 Task: Look for space in Ramotswa, Botswana from 1st July, 2023 to 9th July, 2023 for 2 adults in price range Rs.8000 to Rs.15000. Place can be entire place with 1  bedroom having 1 bed and 1 bathroom. Property type can be house, flat, guest house. Amenities needed are: washing machine. Booking option can be shelf check-in. Required host language is English.
Action: Mouse moved to (426, 77)
Screenshot: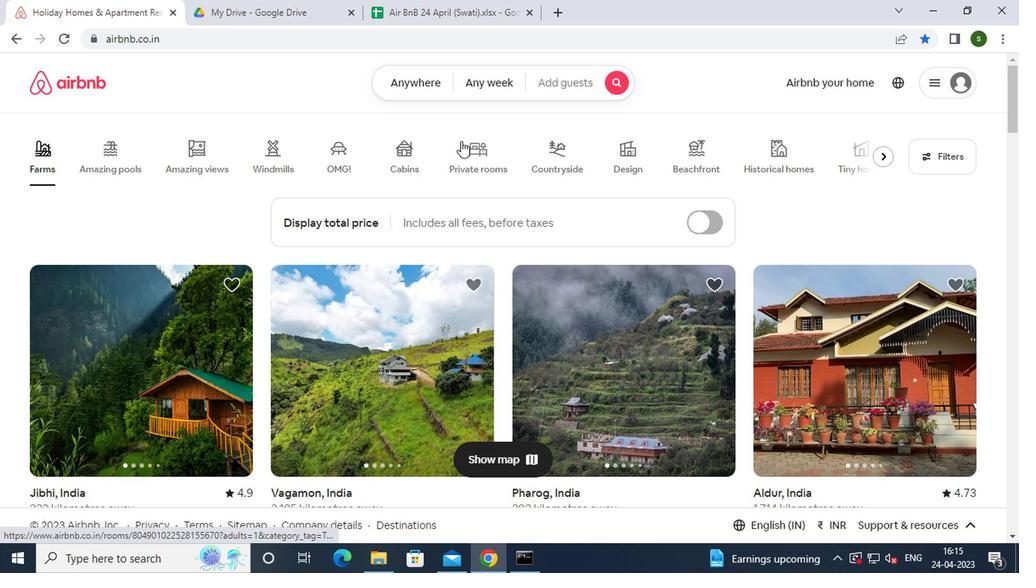 
Action: Mouse pressed left at (426, 77)
Screenshot: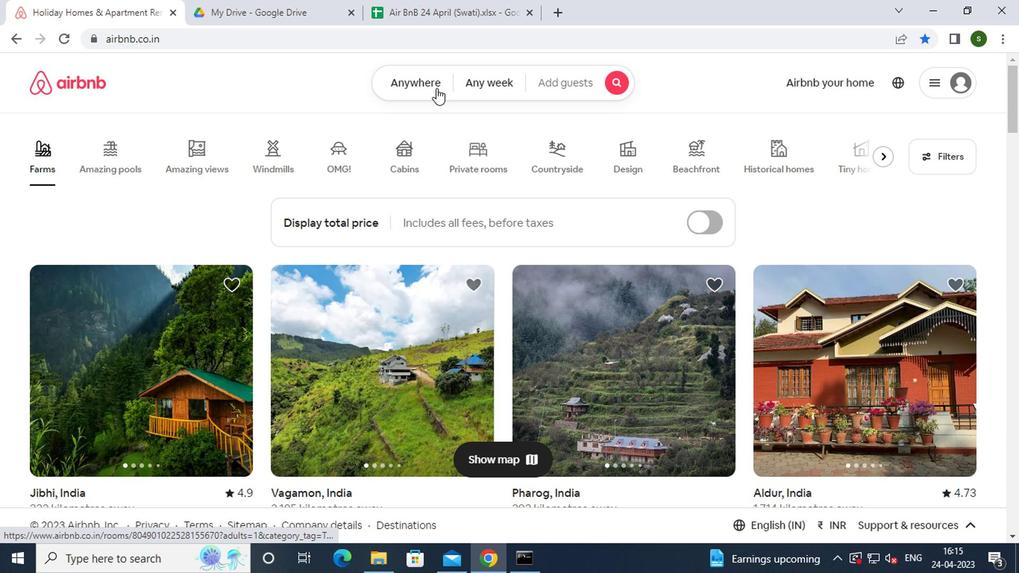 
Action: Mouse moved to (255, 130)
Screenshot: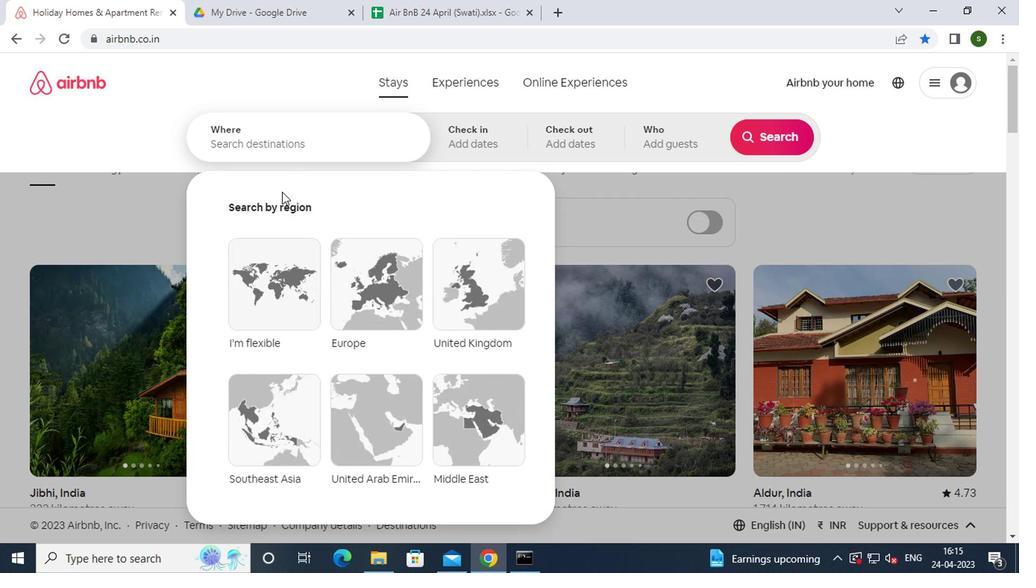 
Action: Mouse pressed left at (255, 130)
Screenshot: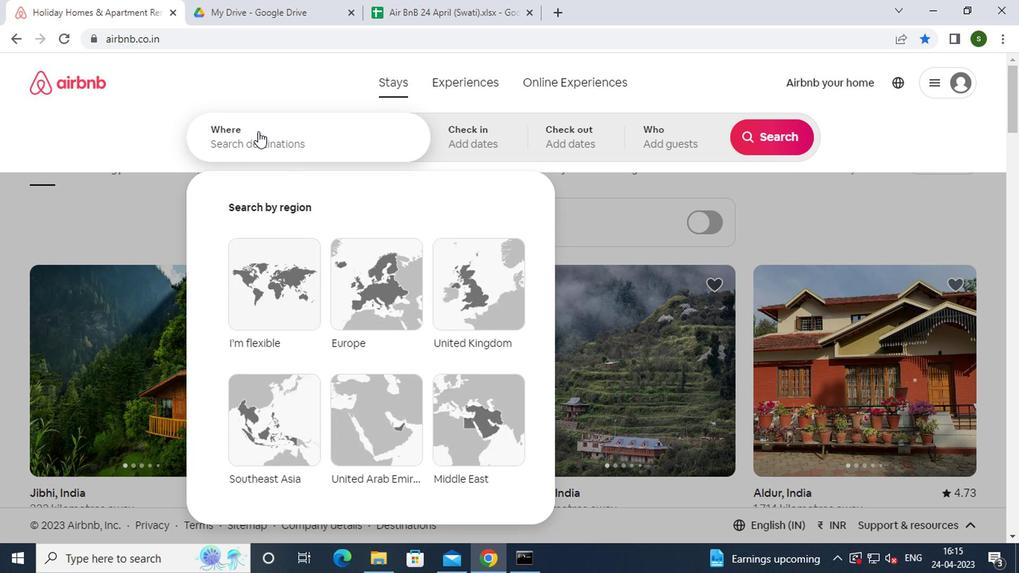 
Action: Mouse moved to (250, 140)
Screenshot: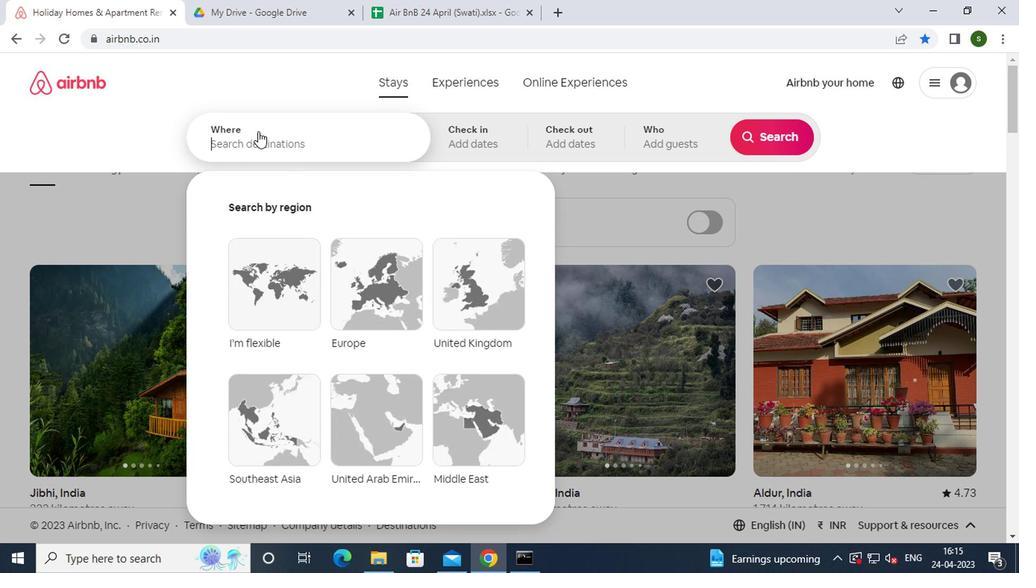 
Action: Key pressed r<Key.caps_lock>amotswa,<Key.space>
Screenshot: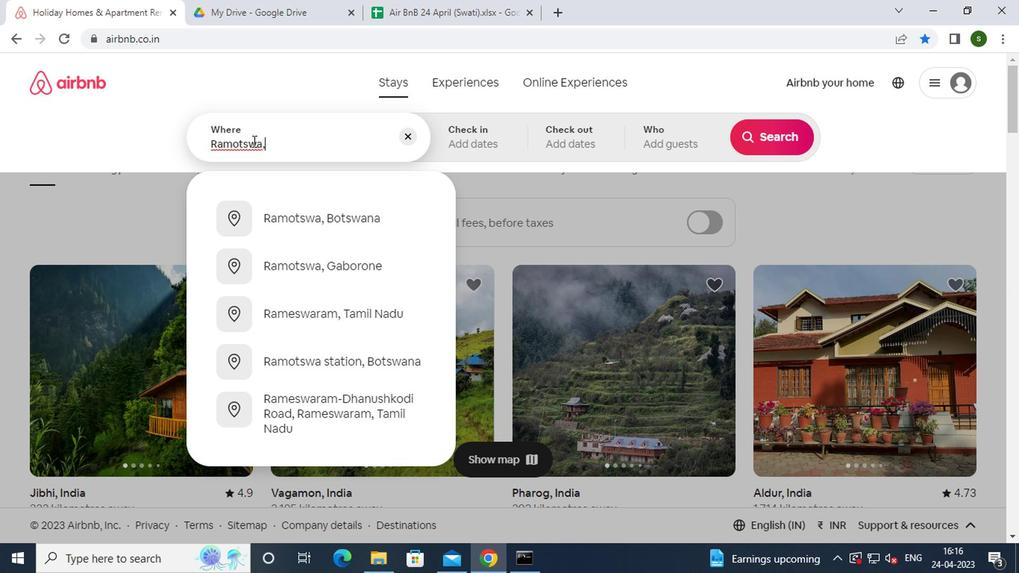 
Action: Mouse moved to (297, 203)
Screenshot: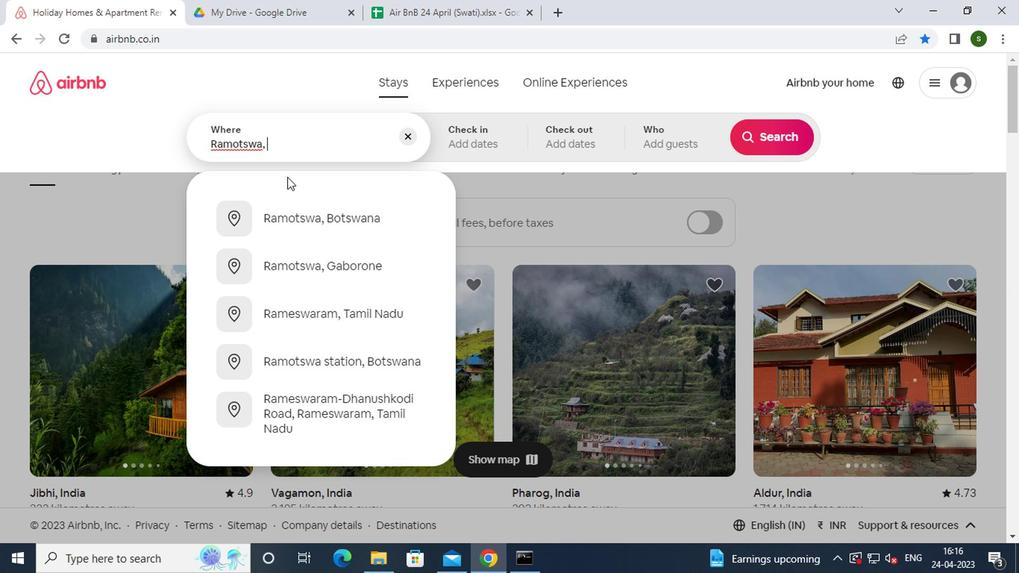 
Action: Mouse pressed left at (297, 203)
Screenshot: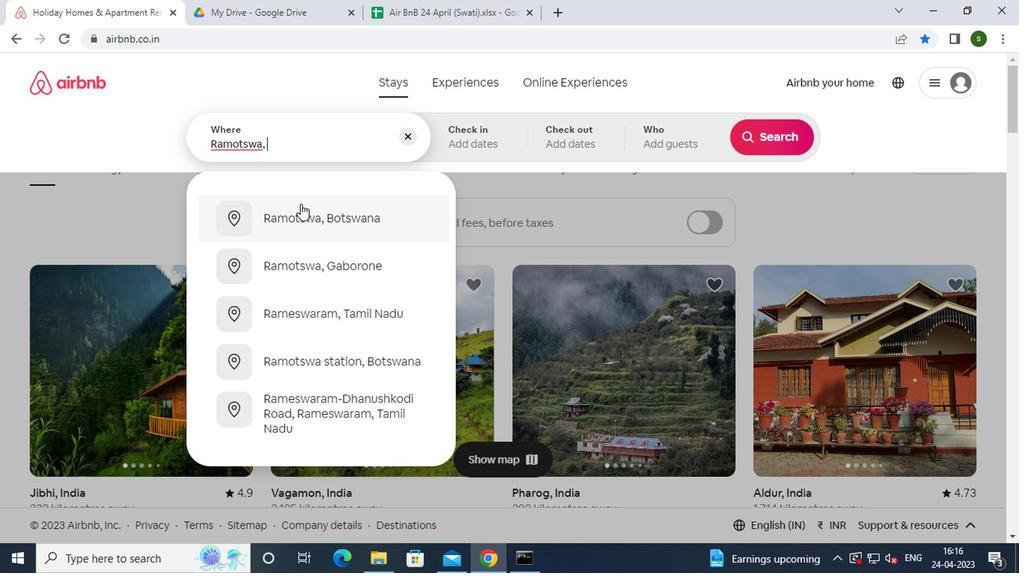 
Action: Mouse moved to (758, 246)
Screenshot: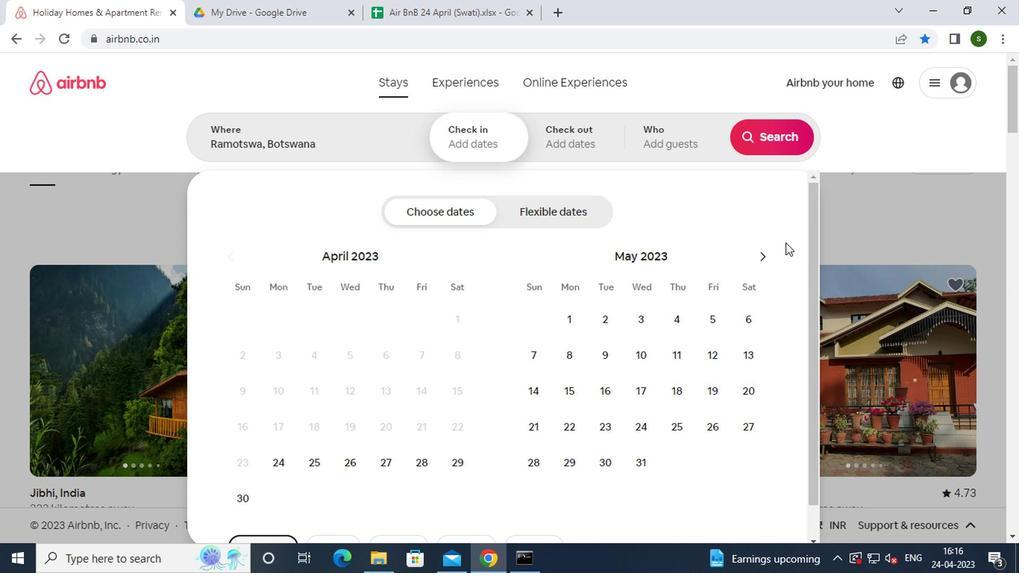 
Action: Mouse pressed left at (758, 246)
Screenshot: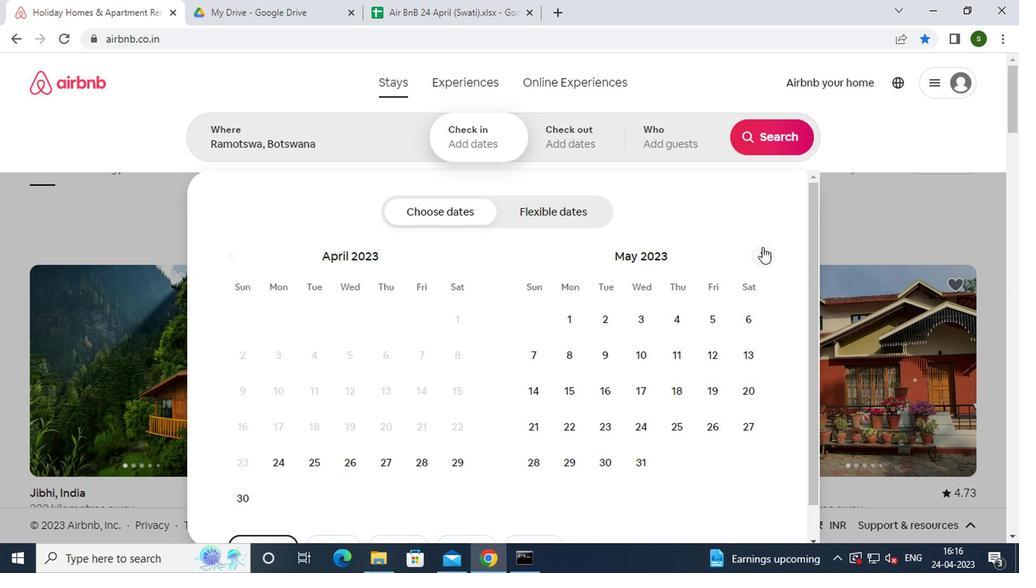 
Action: Mouse pressed left at (758, 246)
Screenshot: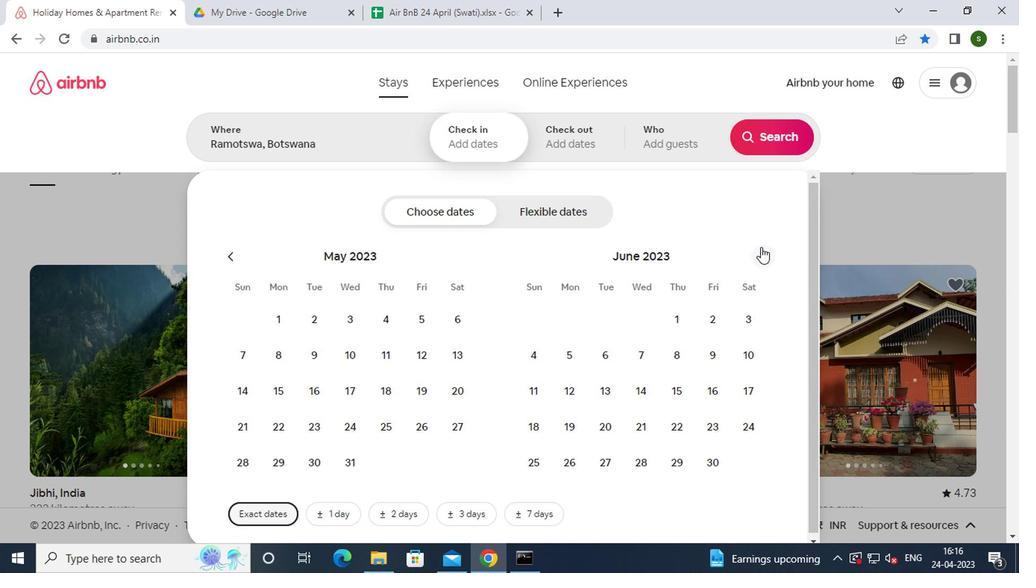 
Action: Mouse moved to (739, 313)
Screenshot: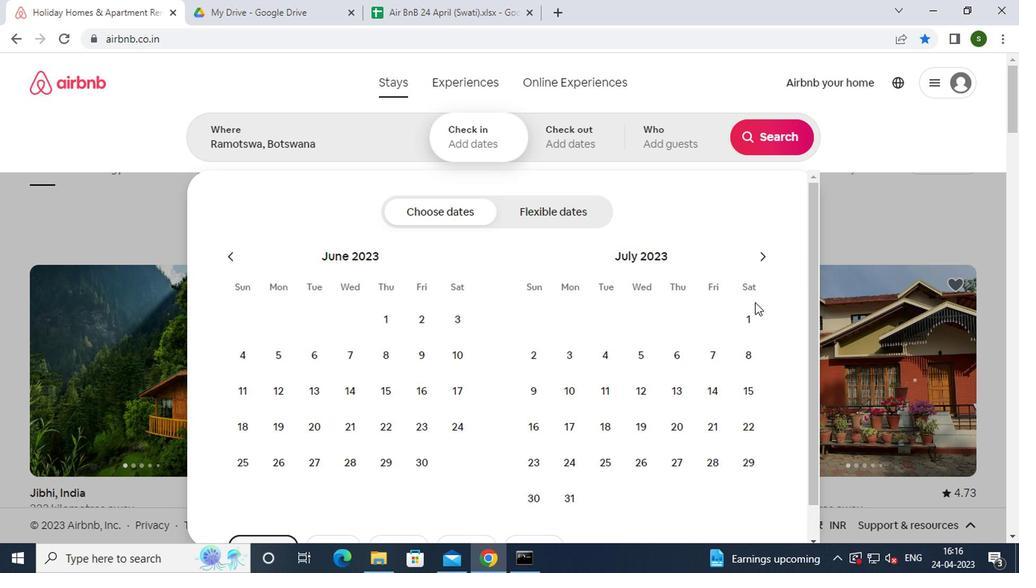 
Action: Mouse pressed left at (739, 313)
Screenshot: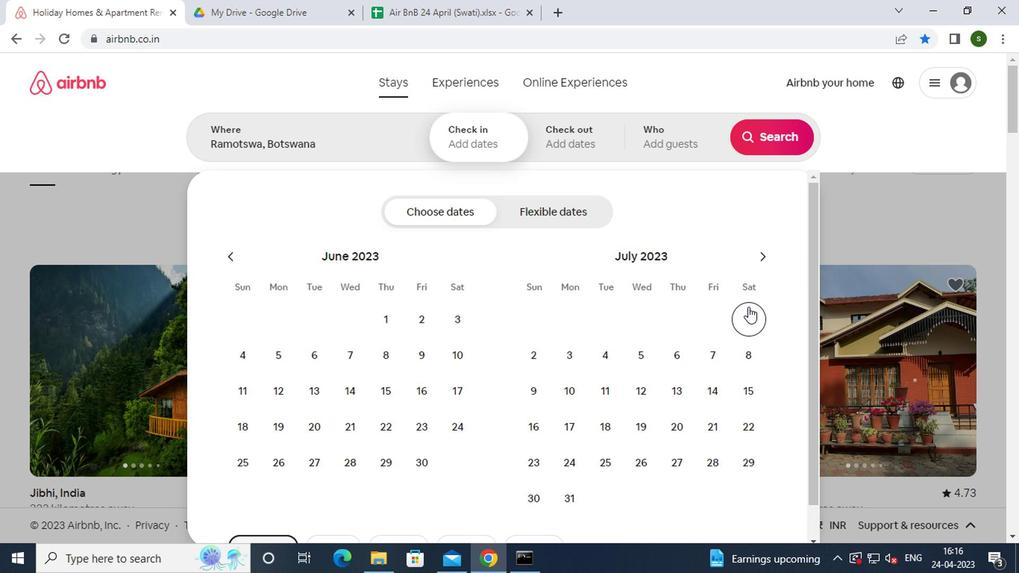 
Action: Mouse moved to (535, 400)
Screenshot: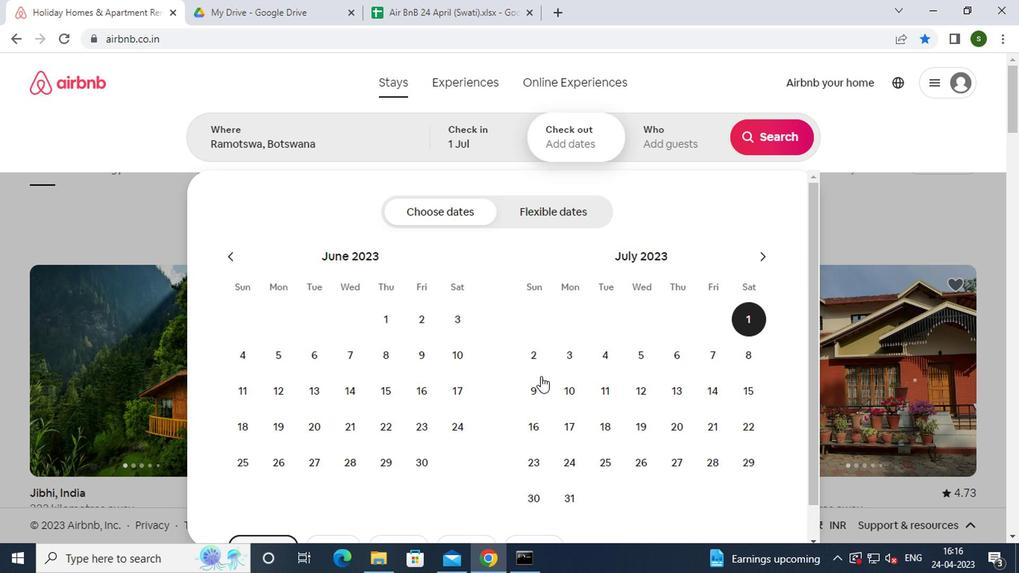 
Action: Mouse pressed left at (535, 400)
Screenshot: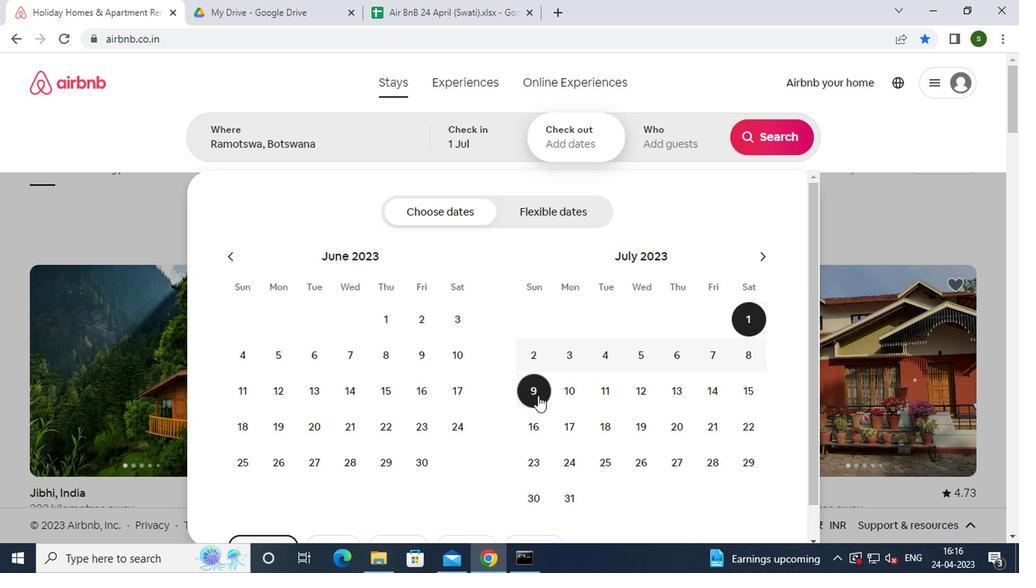 
Action: Mouse moved to (656, 139)
Screenshot: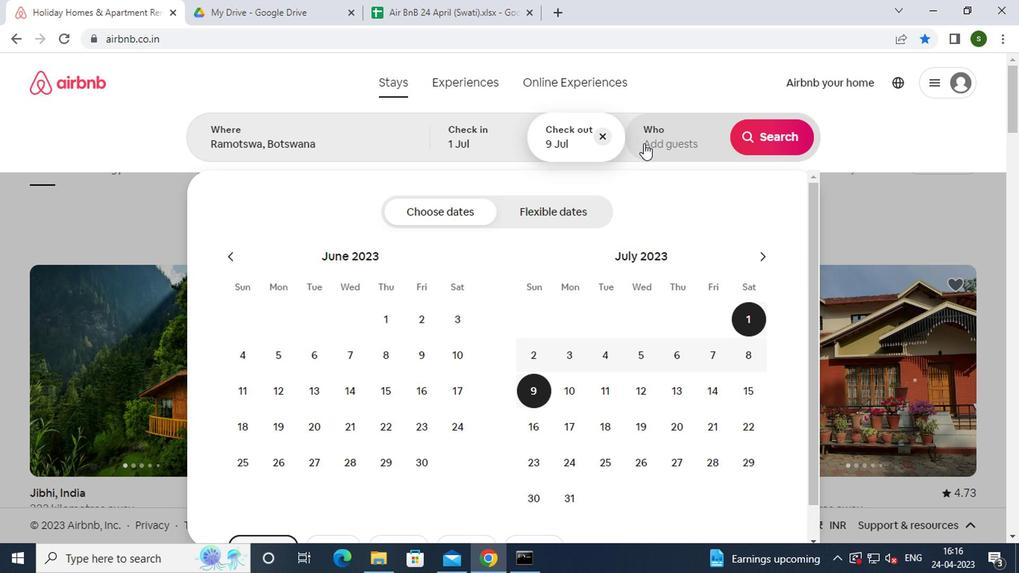 
Action: Mouse pressed left at (656, 139)
Screenshot: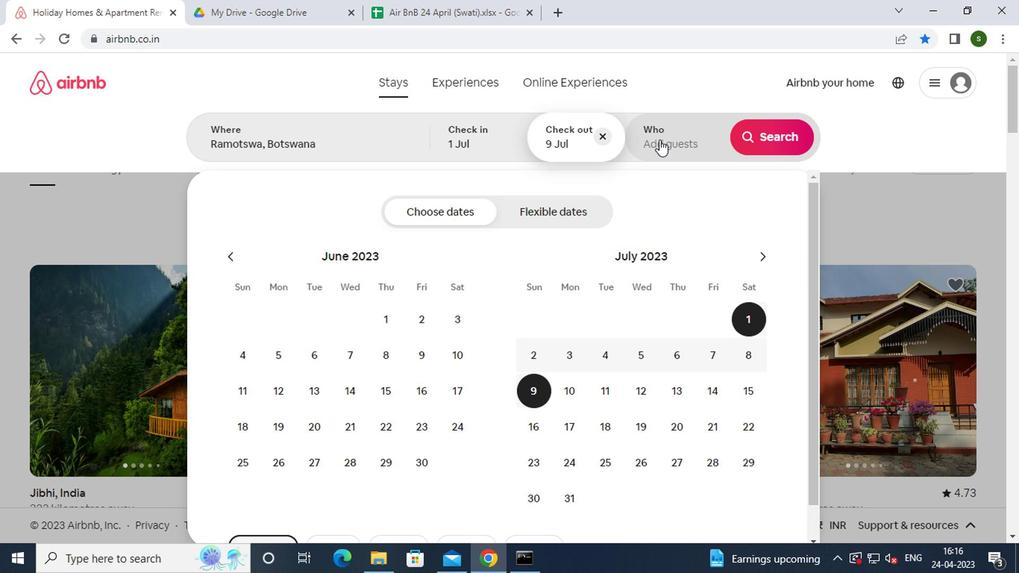 
Action: Mouse moved to (761, 215)
Screenshot: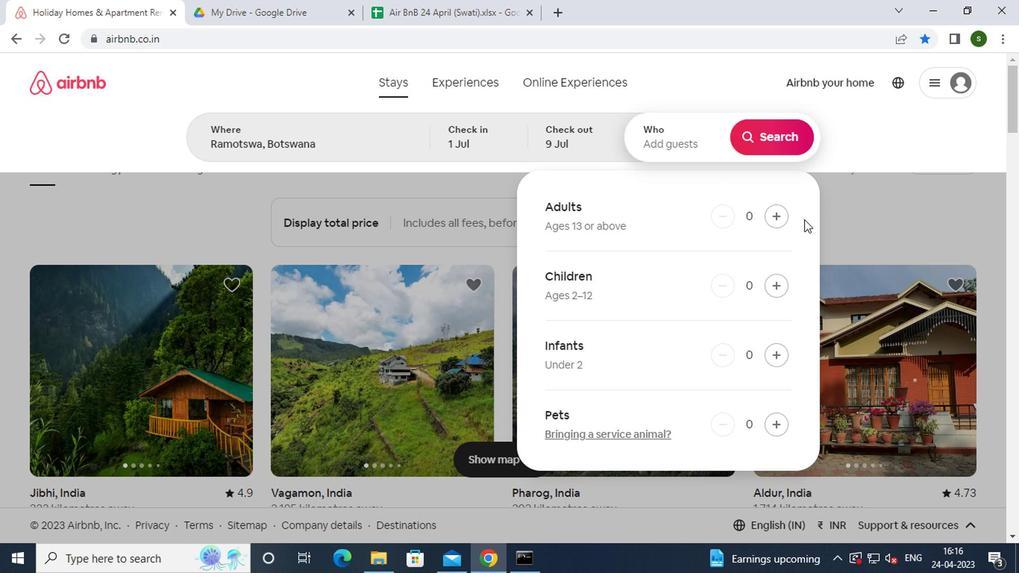 
Action: Mouse pressed left at (761, 215)
Screenshot: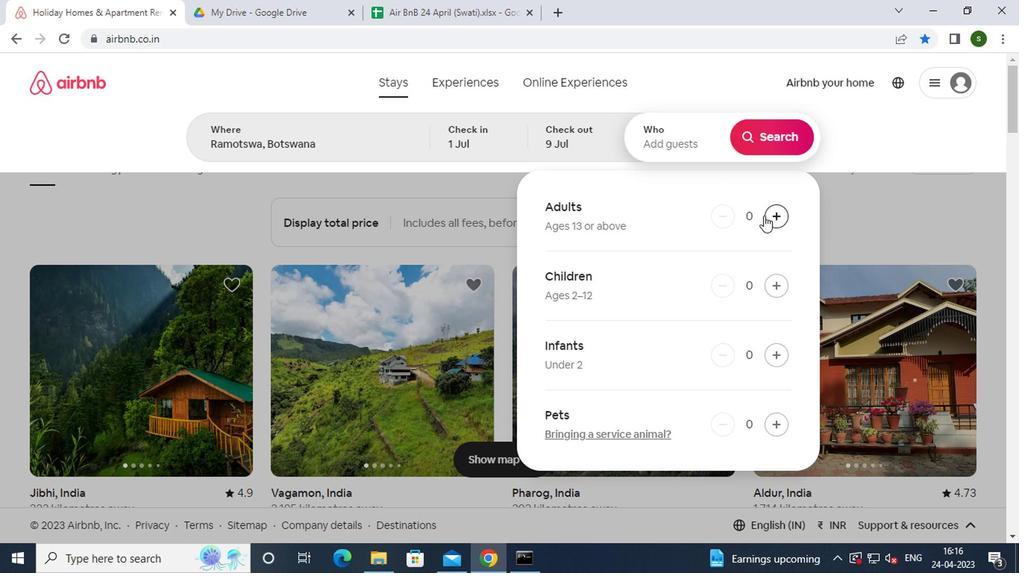 
Action: Mouse pressed left at (761, 215)
Screenshot: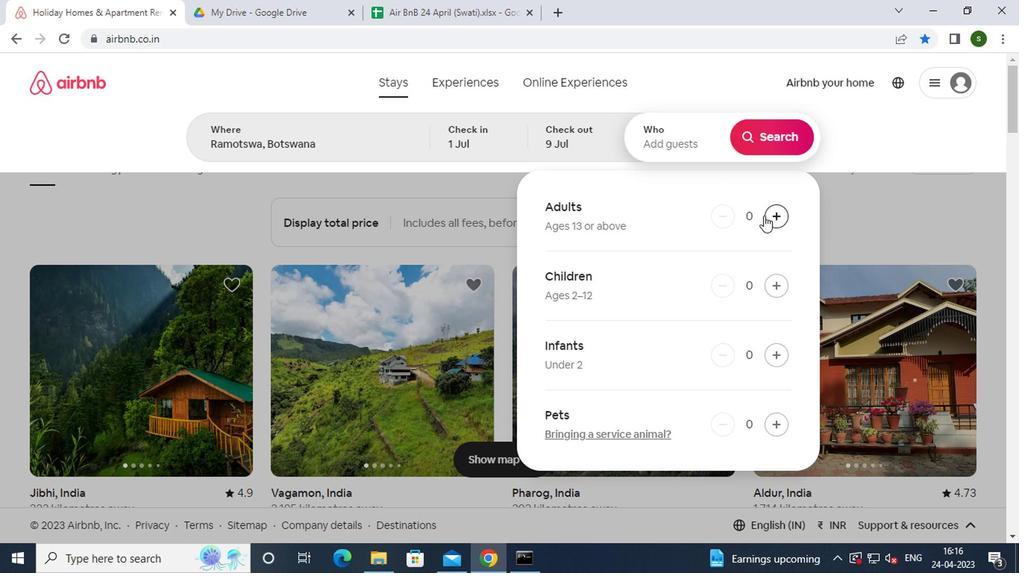 
Action: Mouse moved to (761, 144)
Screenshot: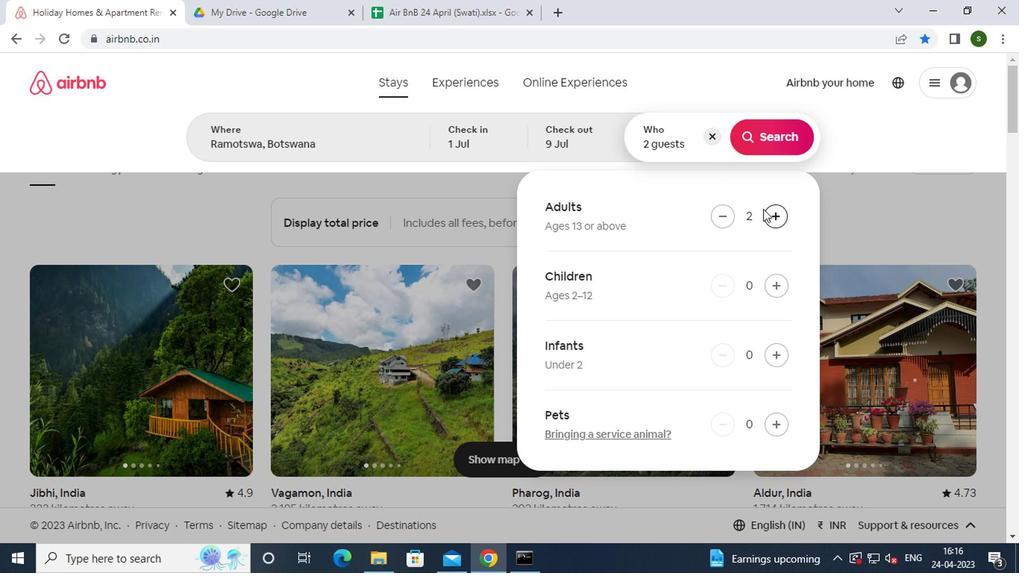 
Action: Mouse pressed left at (761, 144)
Screenshot: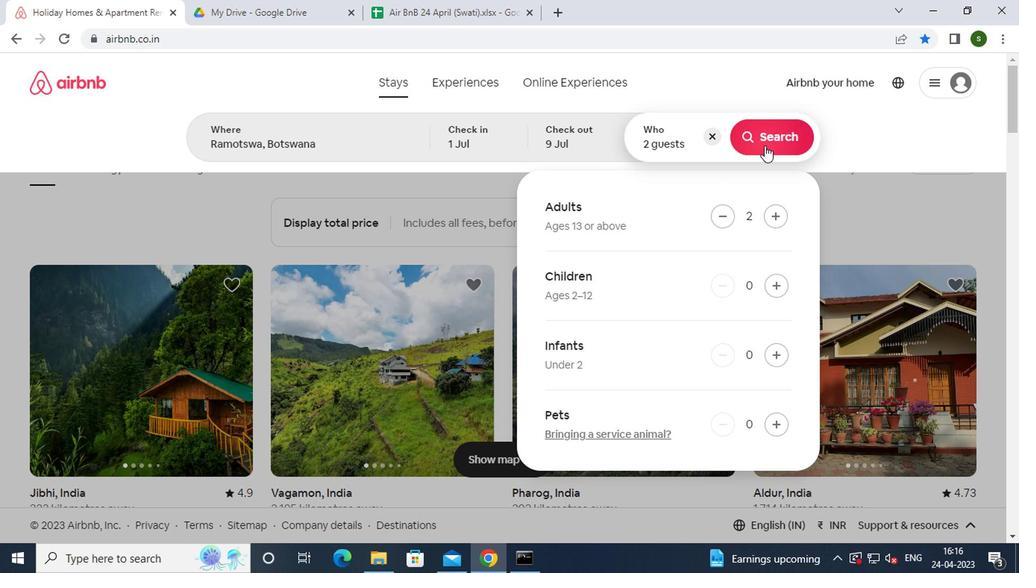 
Action: Mouse moved to (971, 136)
Screenshot: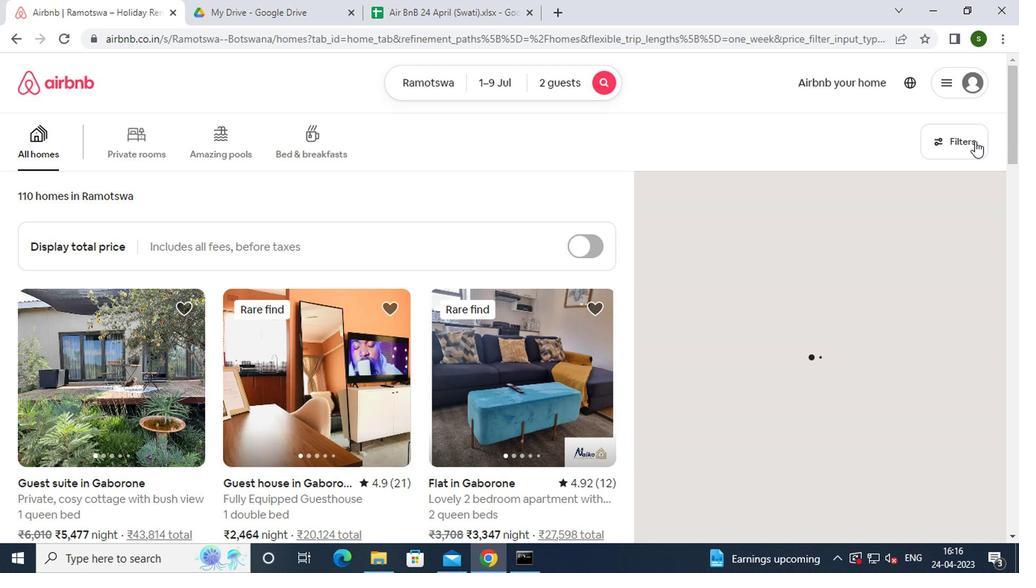 
Action: Mouse pressed left at (971, 136)
Screenshot: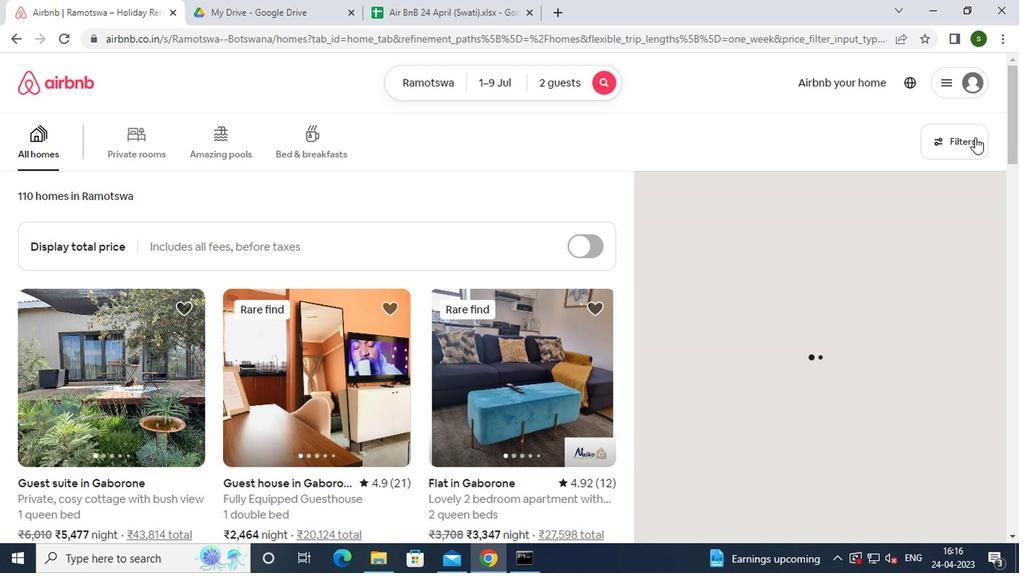 
Action: Mouse moved to (386, 321)
Screenshot: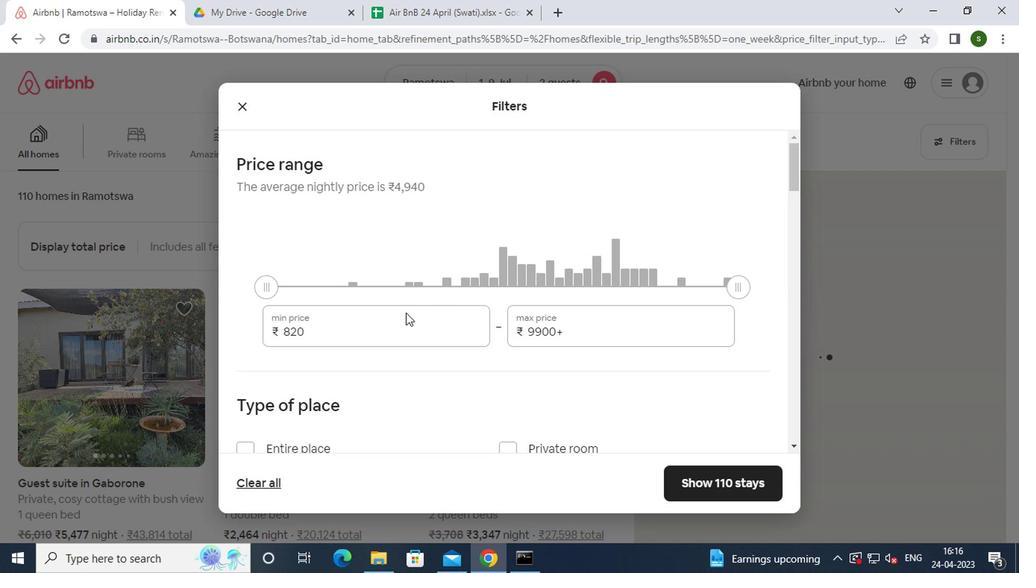 
Action: Mouse pressed left at (386, 321)
Screenshot: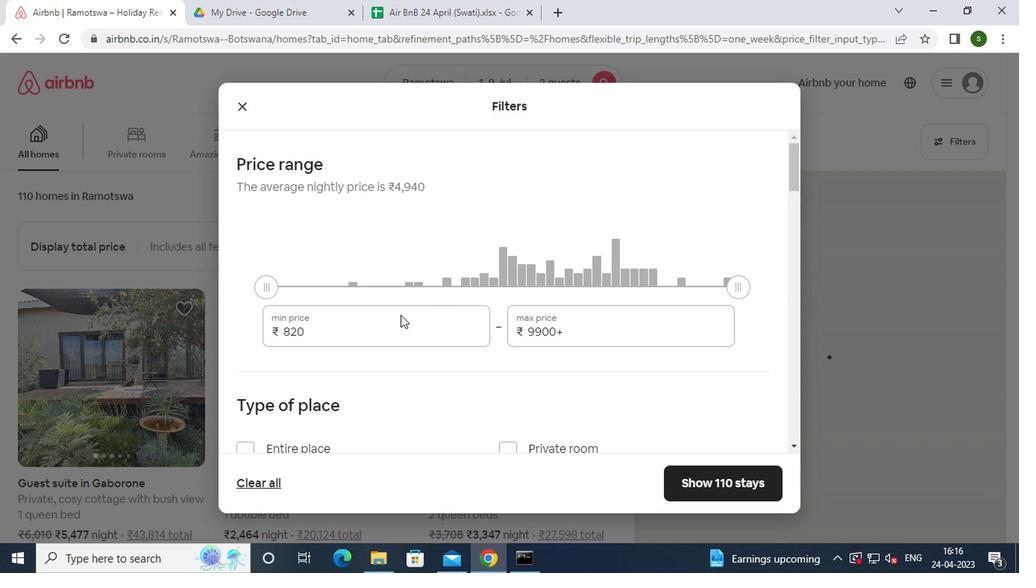 
Action: Mouse moved to (386, 315)
Screenshot: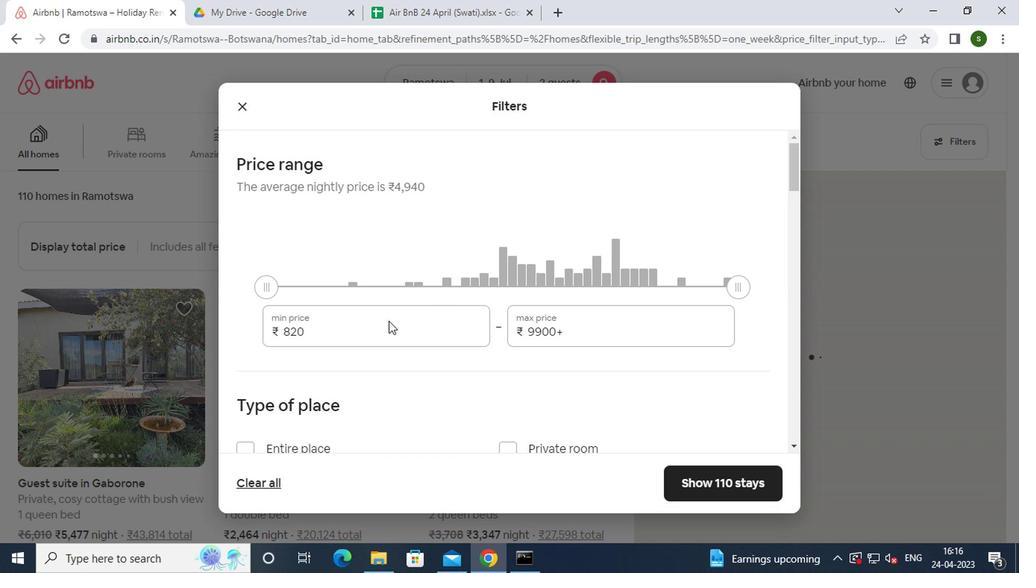 
Action: Key pressed <Key.backspace><Key.backspace><Key.backspace><Key.backspace><Key.backspace><Key.backspace>8000
Screenshot: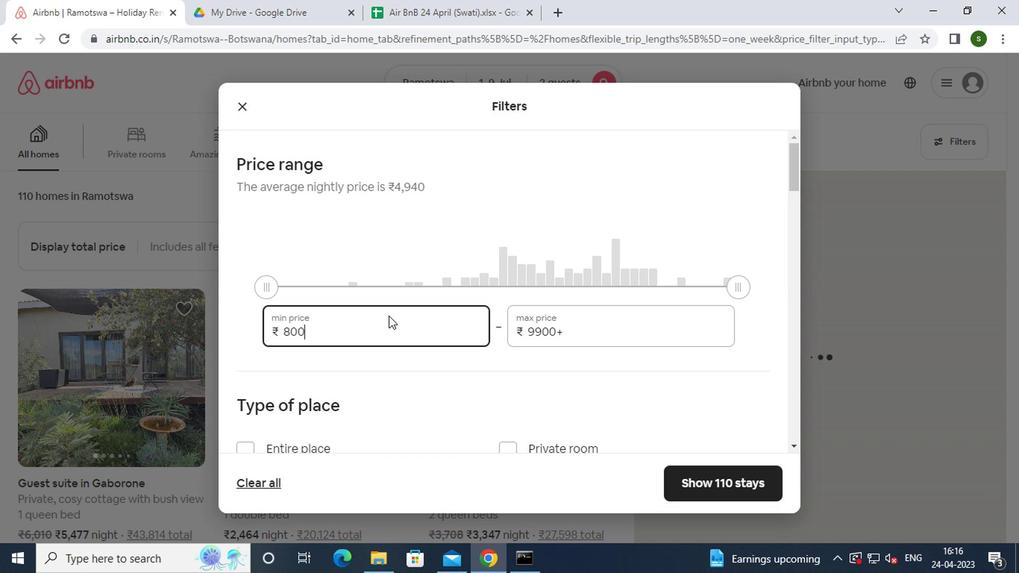 
Action: Mouse moved to (570, 338)
Screenshot: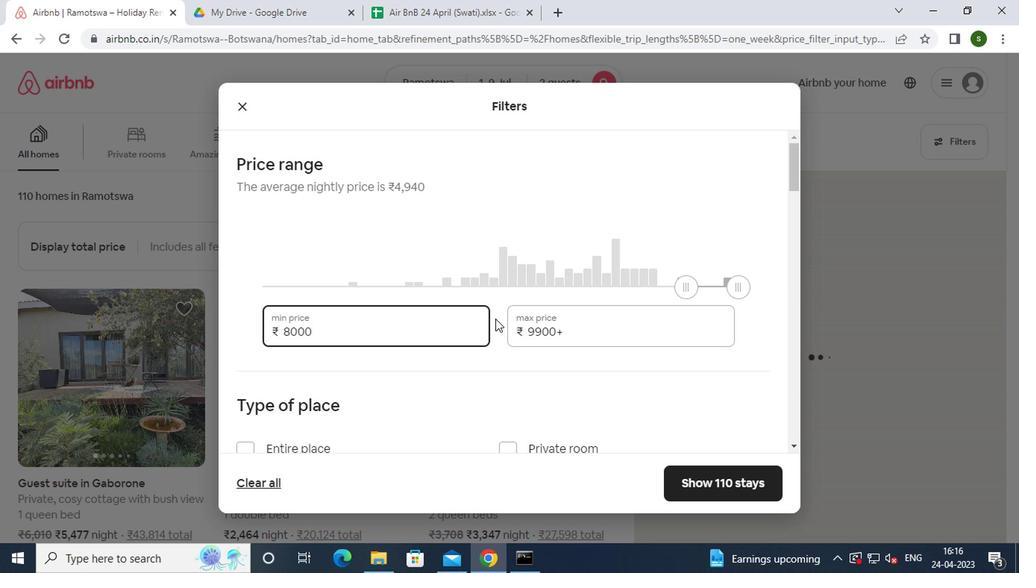 
Action: Mouse pressed left at (570, 338)
Screenshot: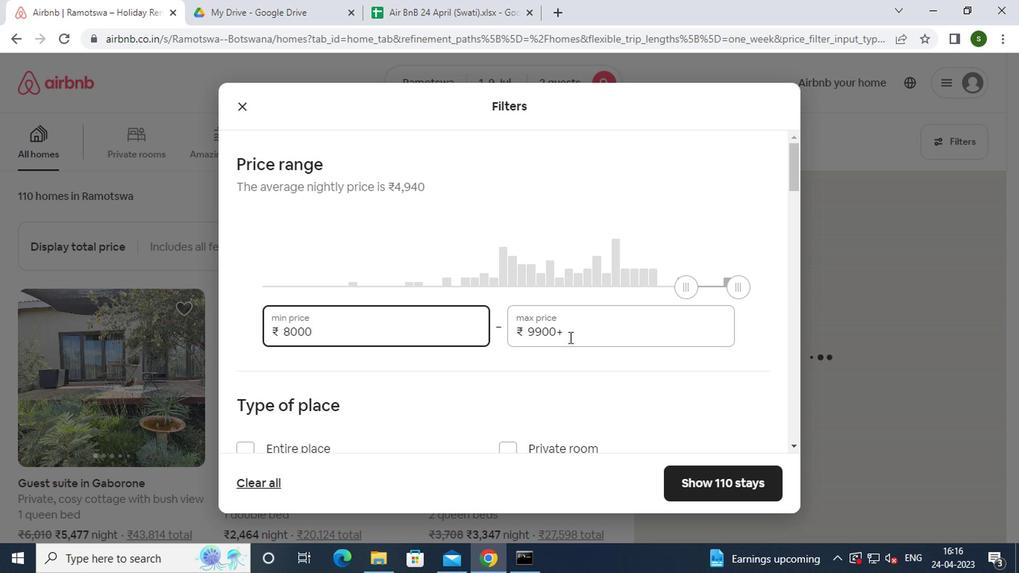 
Action: Mouse moved to (570, 338)
Screenshot: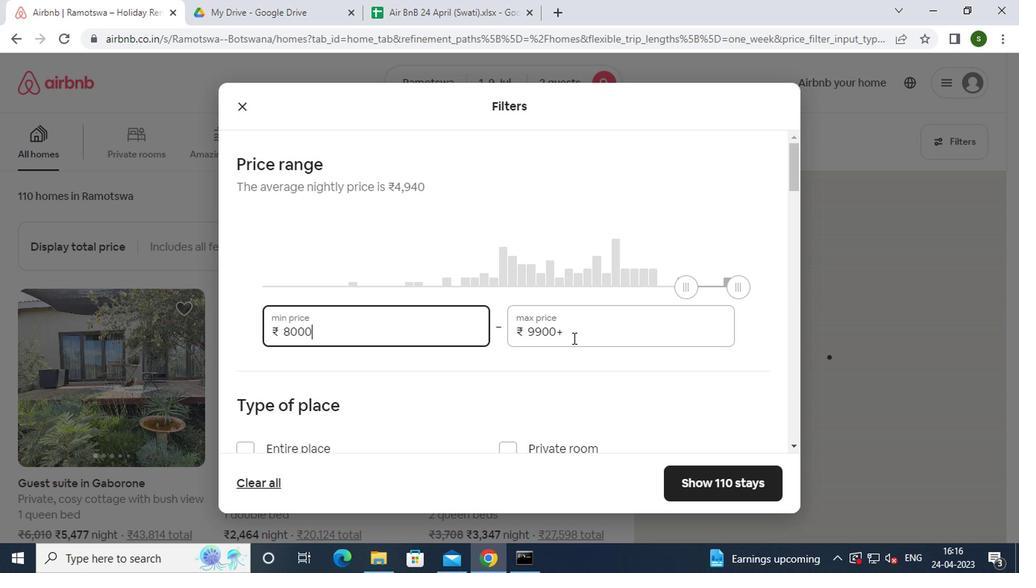 
Action: Key pressed <Key.backspace><Key.backspace><Key.backspace><Key.backspace><Key.backspace><Key.backspace><Key.backspace><Key.backspace><Key.backspace><Key.backspace><Key.backspace><Key.backspace>15000
Screenshot: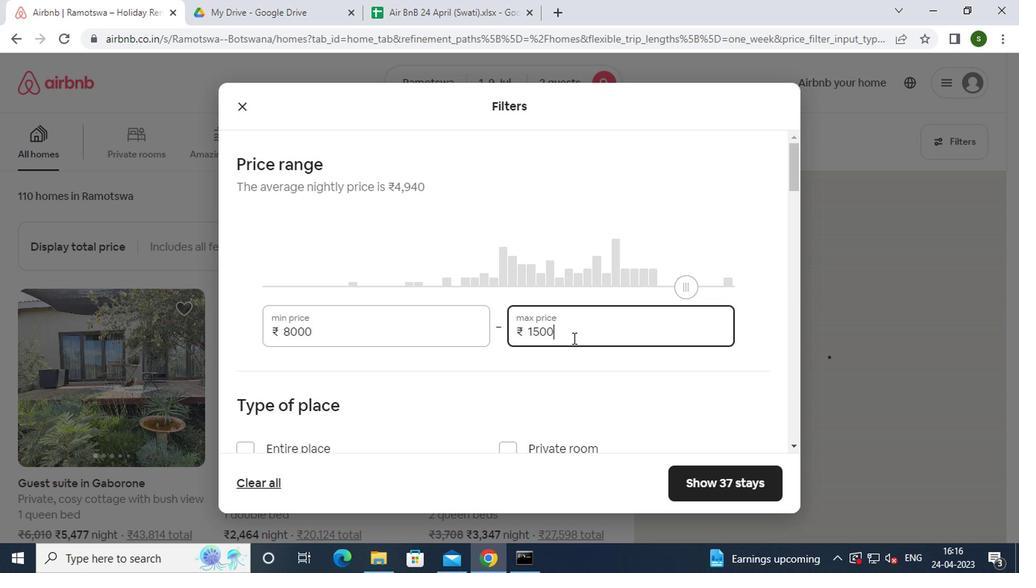 
Action: Mouse moved to (552, 359)
Screenshot: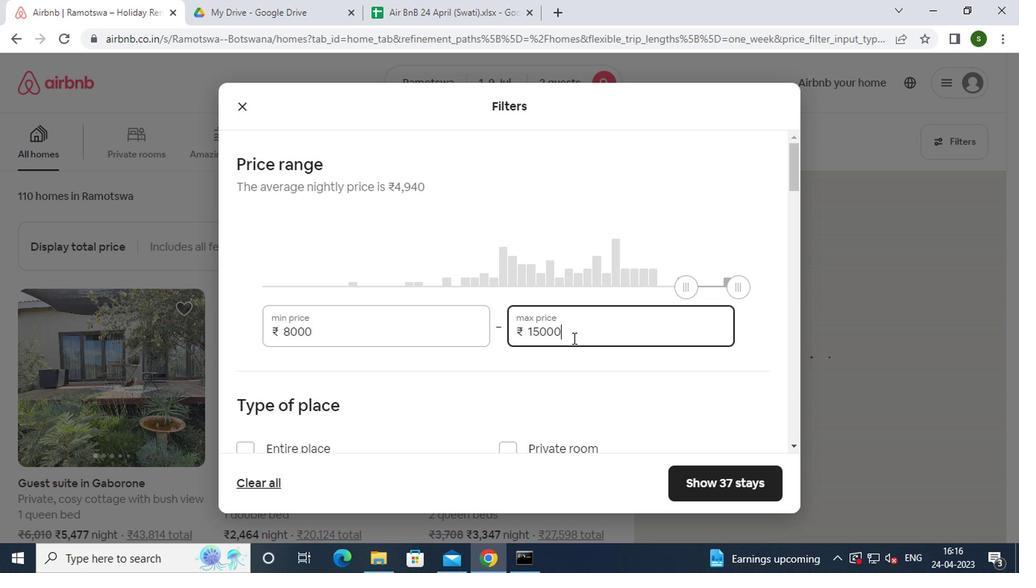 
Action: Mouse scrolled (552, 358) with delta (0, -1)
Screenshot: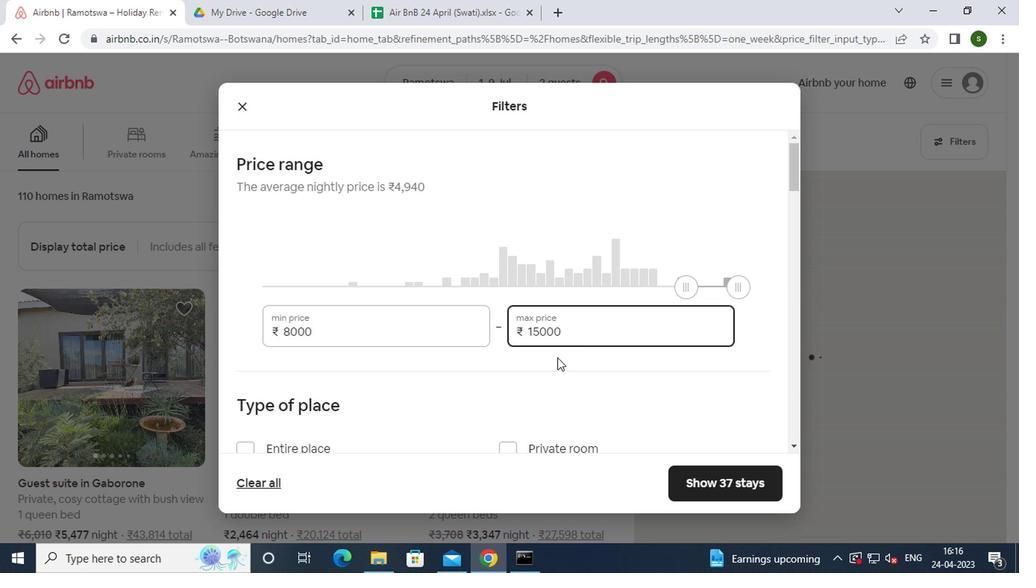 
Action: Mouse scrolled (552, 358) with delta (0, -1)
Screenshot: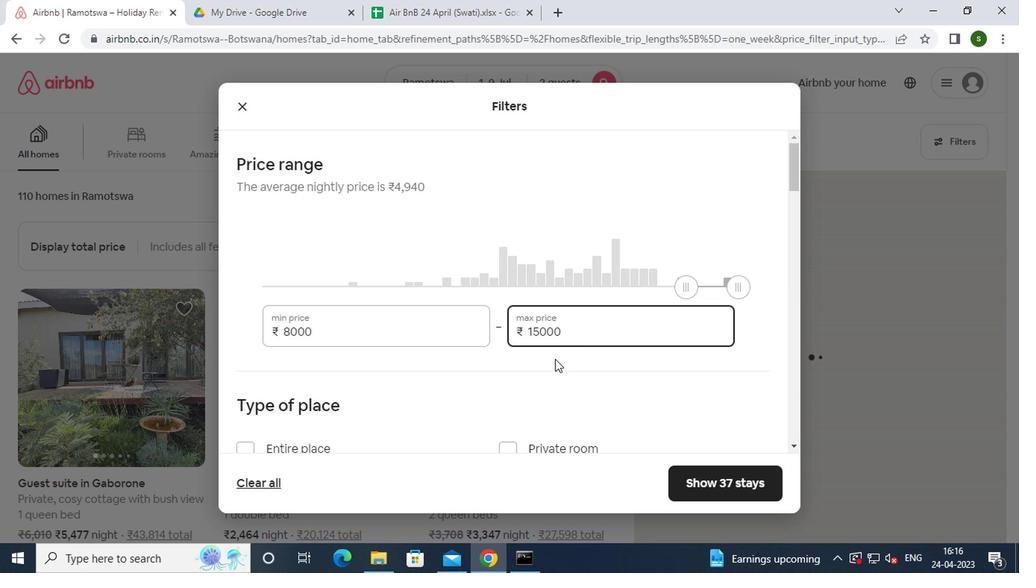 
Action: Mouse moved to (313, 309)
Screenshot: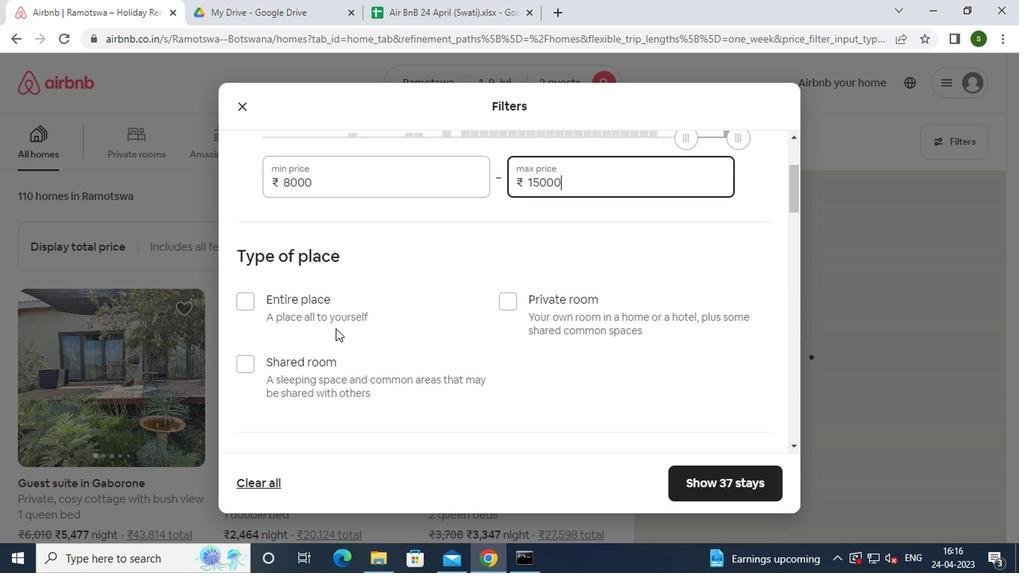 
Action: Mouse pressed left at (313, 309)
Screenshot: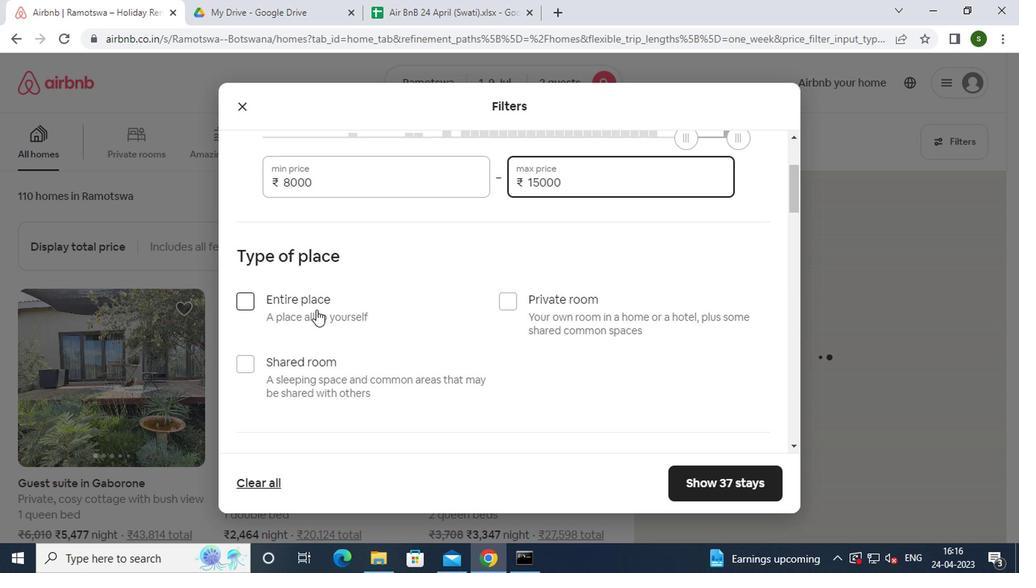 
Action: Mouse moved to (333, 306)
Screenshot: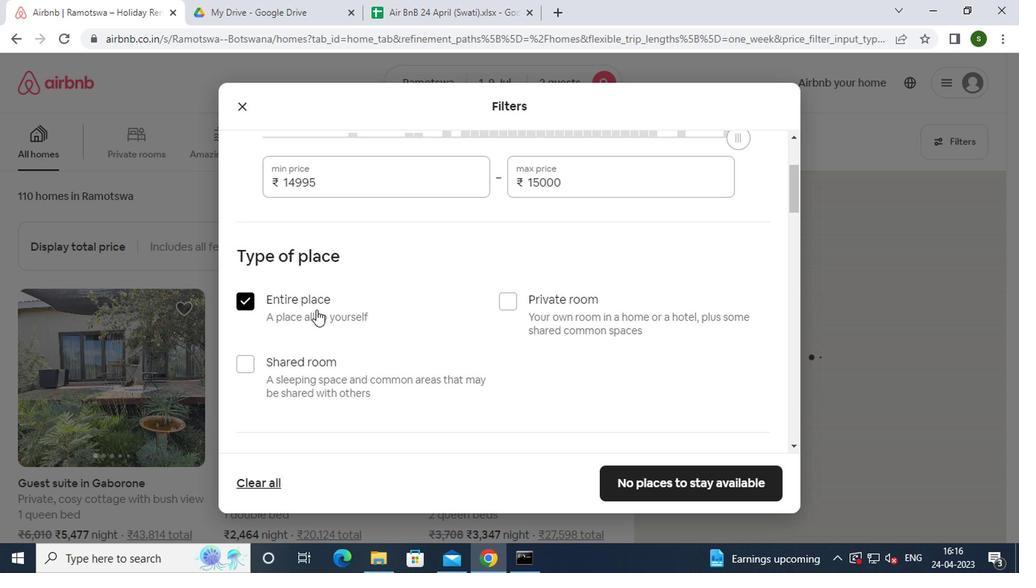 
Action: Mouse scrolled (333, 305) with delta (0, -1)
Screenshot: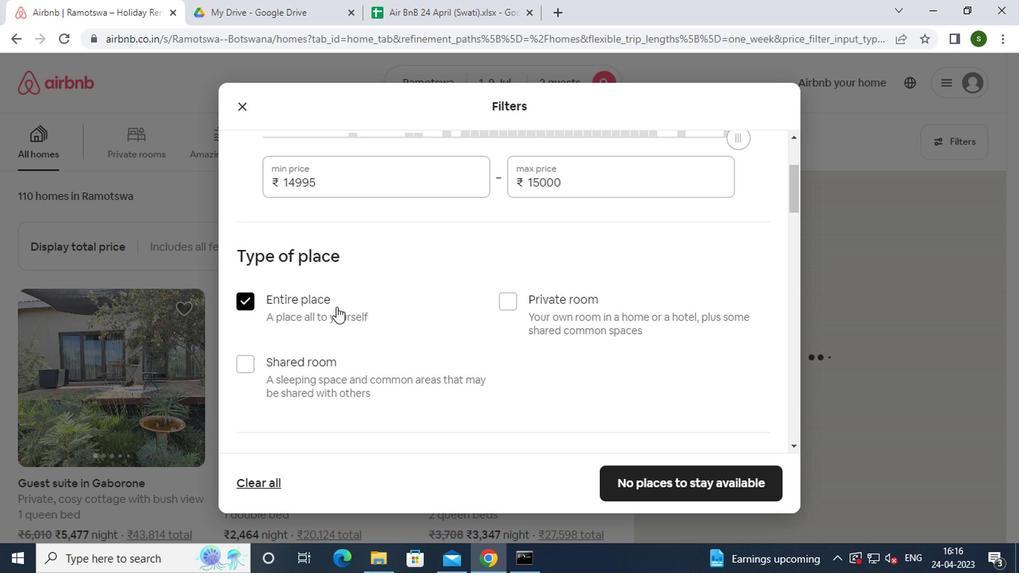 
Action: Mouse scrolled (333, 305) with delta (0, -1)
Screenshot: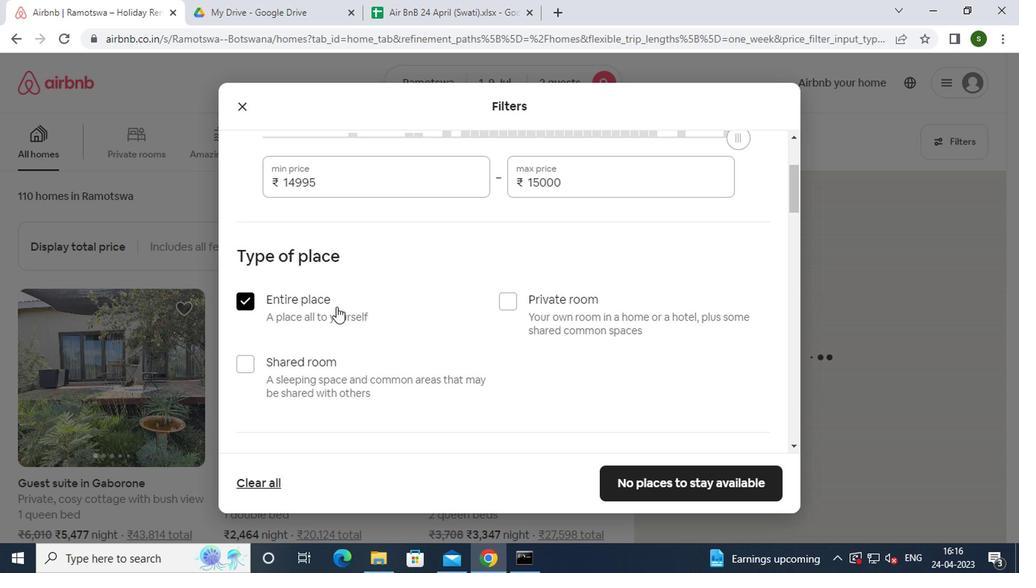 
Action: Mouse scrolled (333, 305) with delta (0, -1)
Screenshot: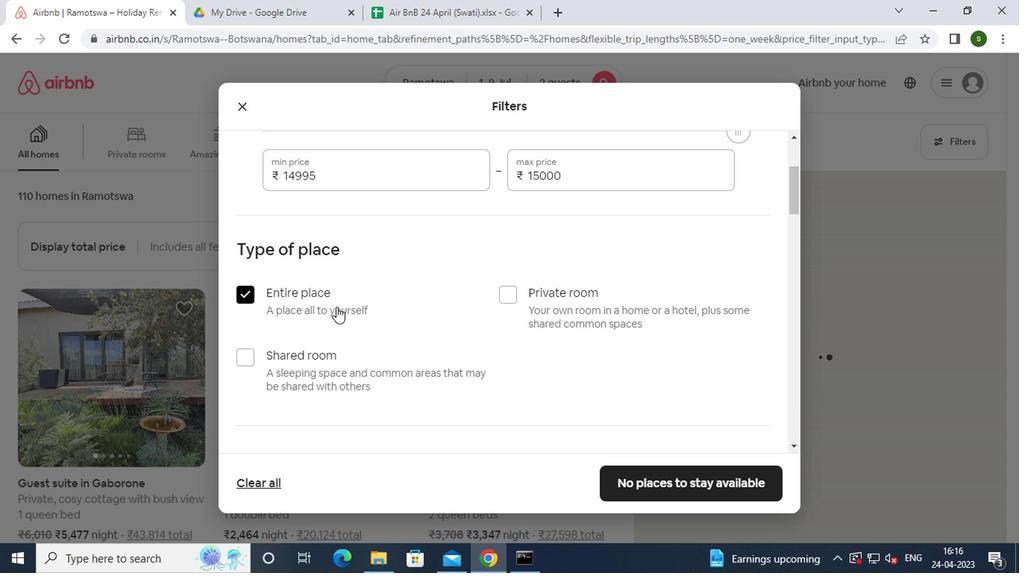 
Action: Mouse moved to (333, 312)
Screenshot: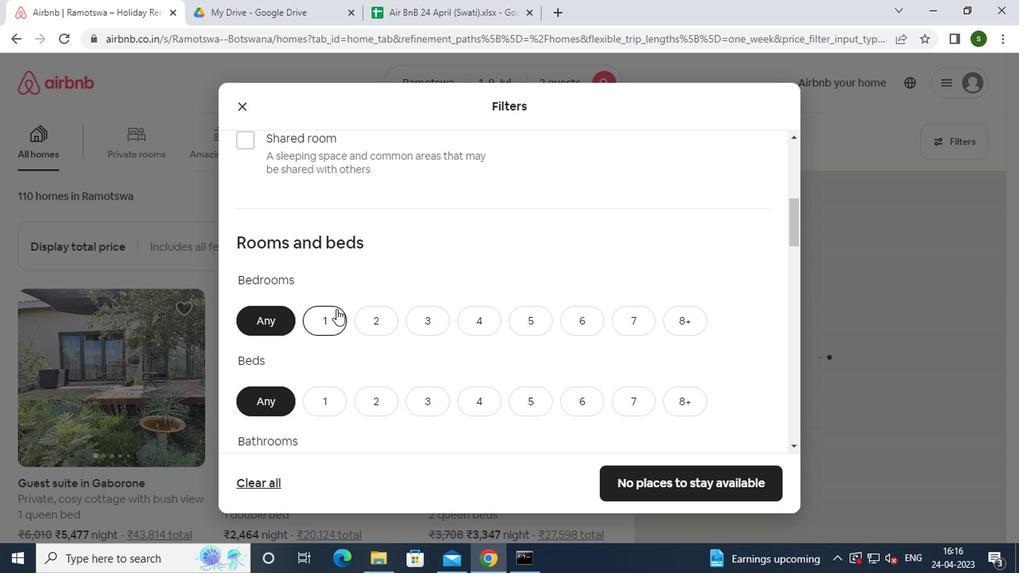 
Action: Mouse pressed left at (333, 312)
Screenshot: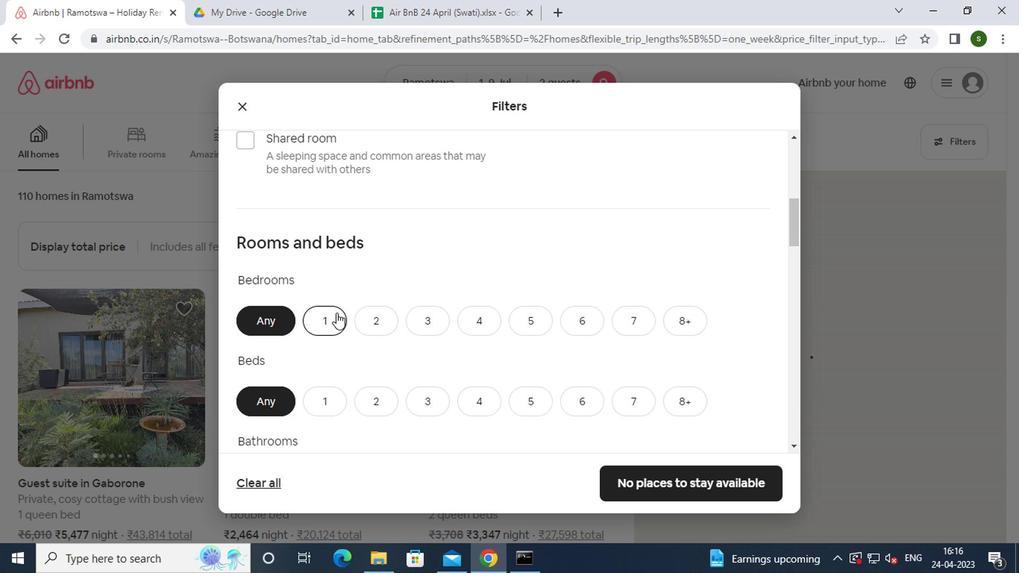 
Action: Mouse moved to (324, 390)
Screenshot: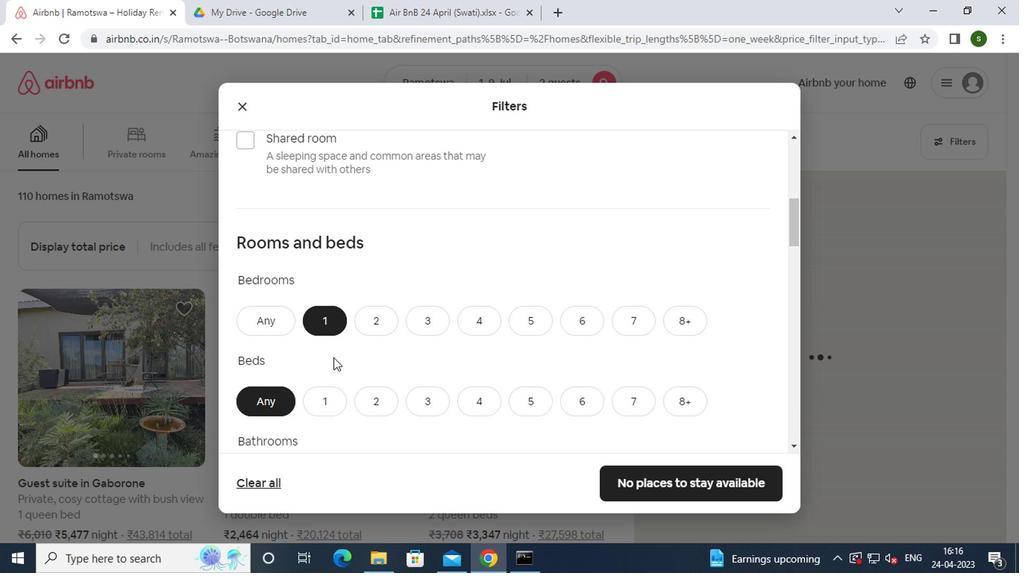 
Action: Mouse pressed left at (324, 390)
Screenshot: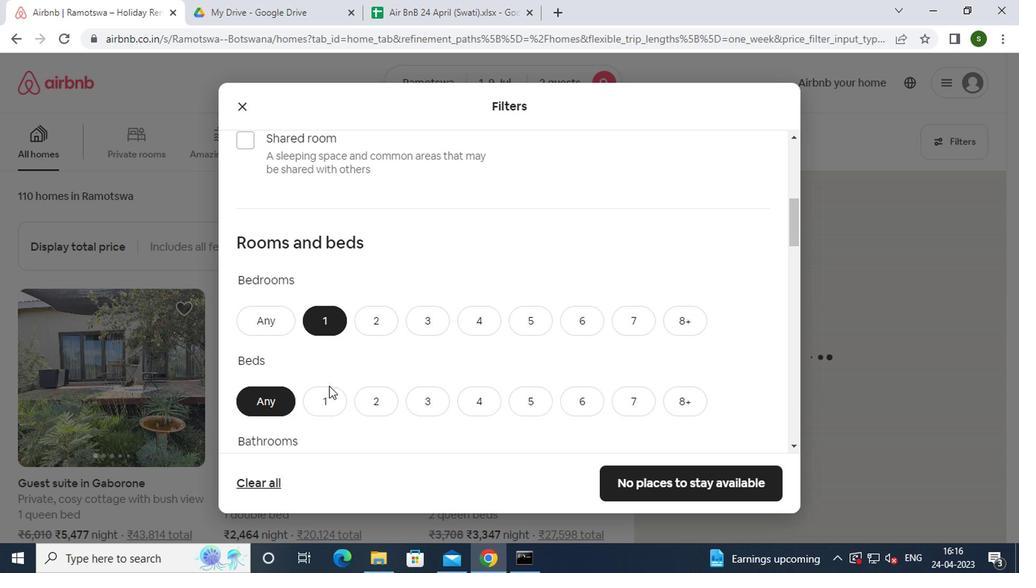 
Action: Mouse moved to (324, 379)
Screenshot: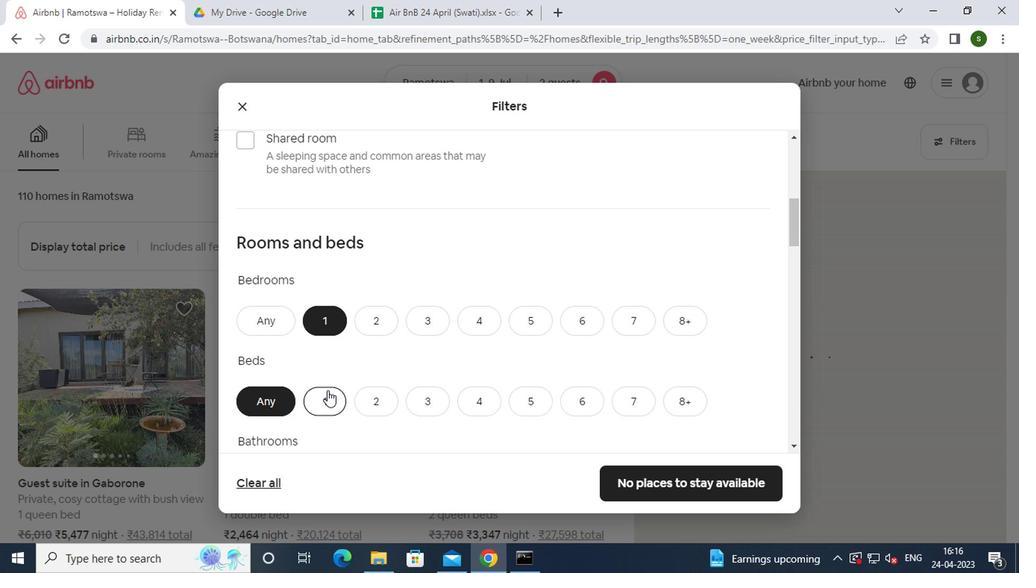 
Action: Mouse scrolled (324, 378) with delta (0, -1)
Screenshot: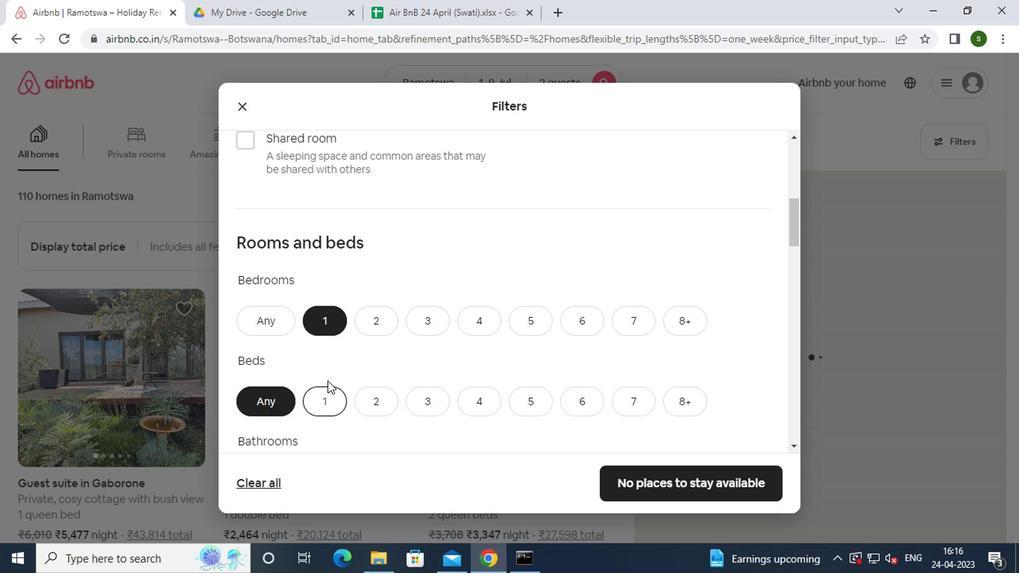 
Action: Mouse scrolled (324, 378) with delta (0, -1)
Screenshot: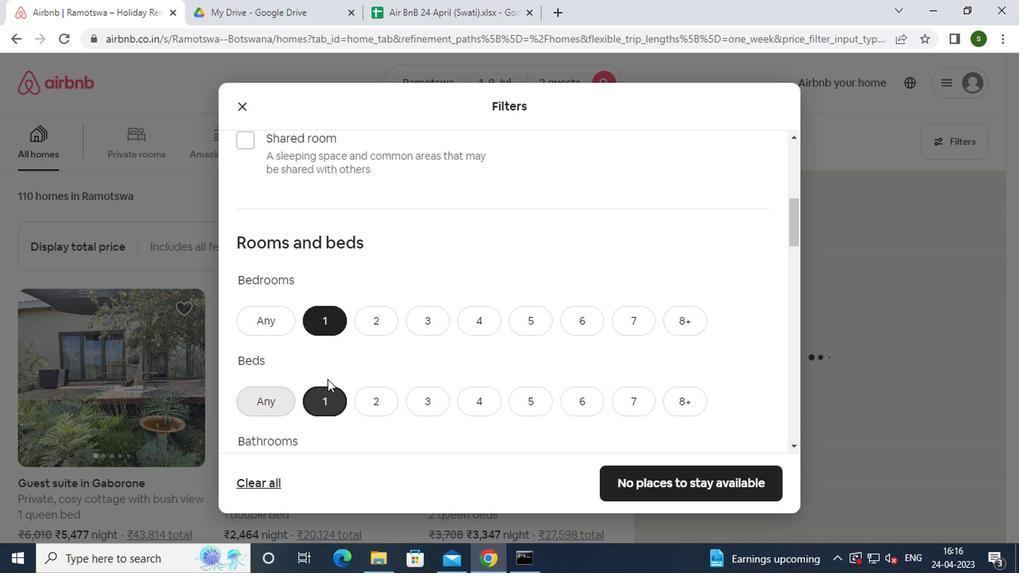 
Action: Mouse moved to (316, 328)
Screenshot: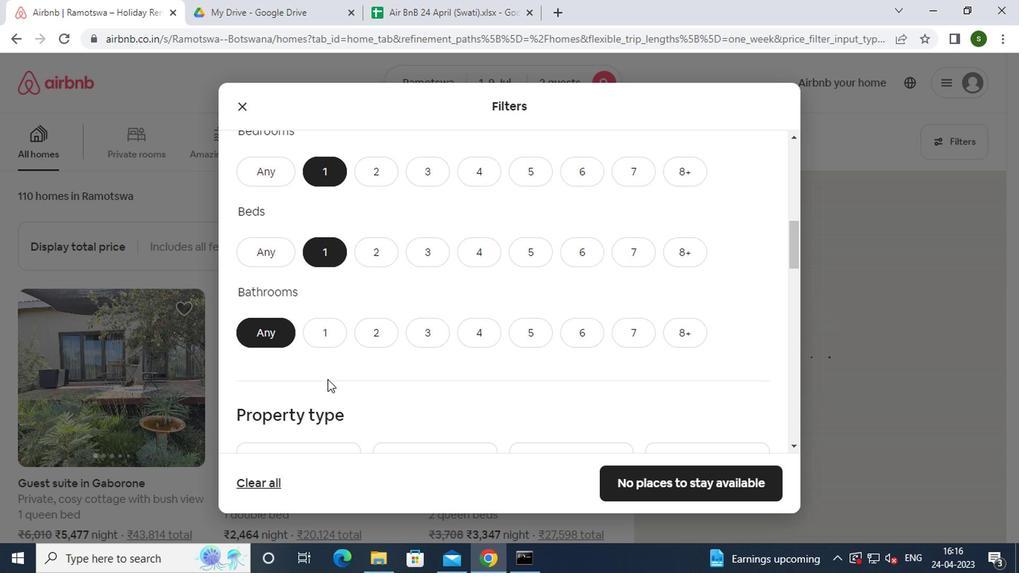 
Action: Mouse pressed left at (316, 328)
Screenshot: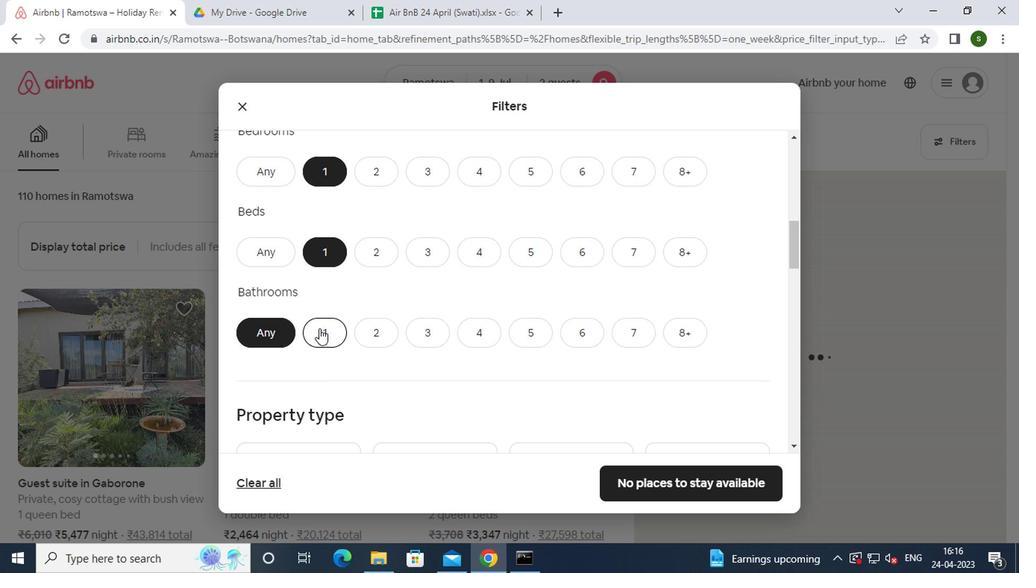 
Action: Mouse moved to (357, 349)
Screenshot: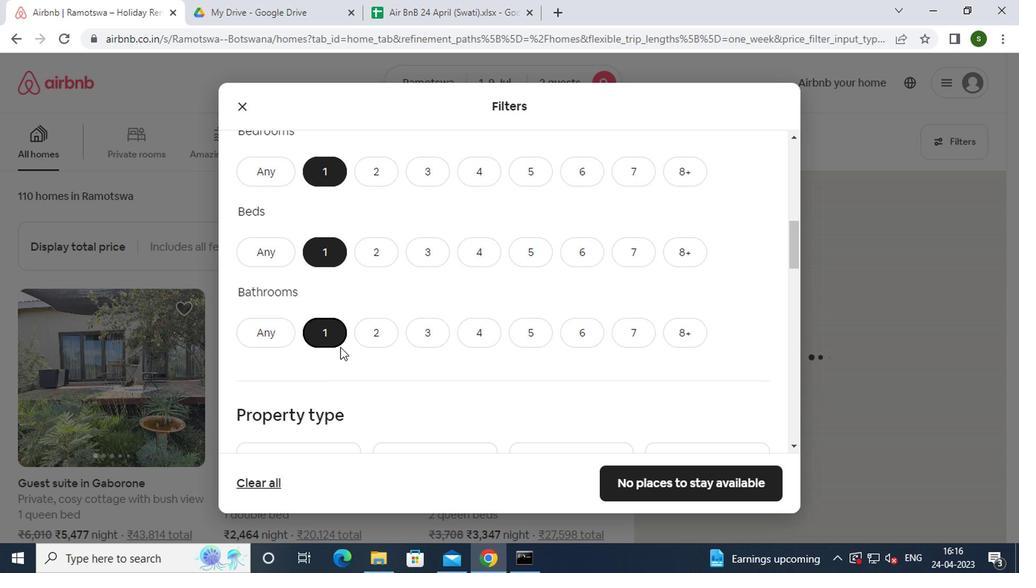 
Action: Mouse scrolled (357, 348) with delta (0, 0)
Screenshot: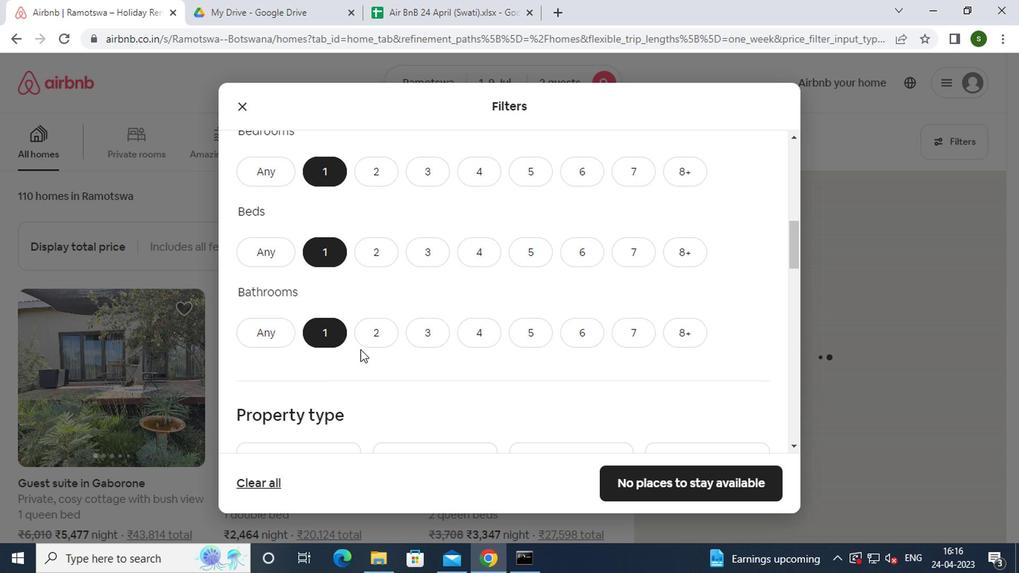 
Action: Mouse scrolled (357, 348) with delta (0, 0)
Screenshot: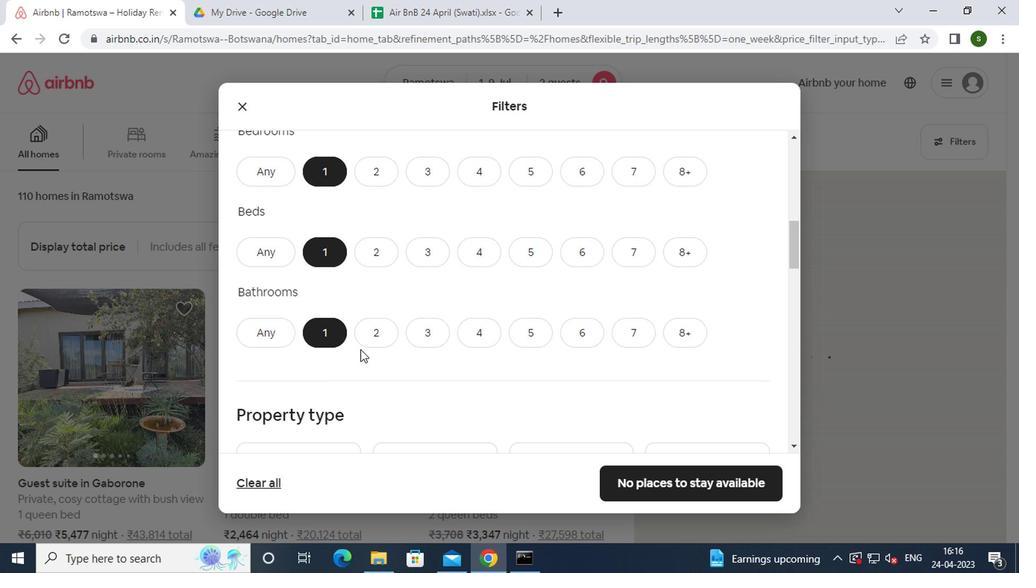 
Action: Mouse moved to (334, 347)
Screenshot: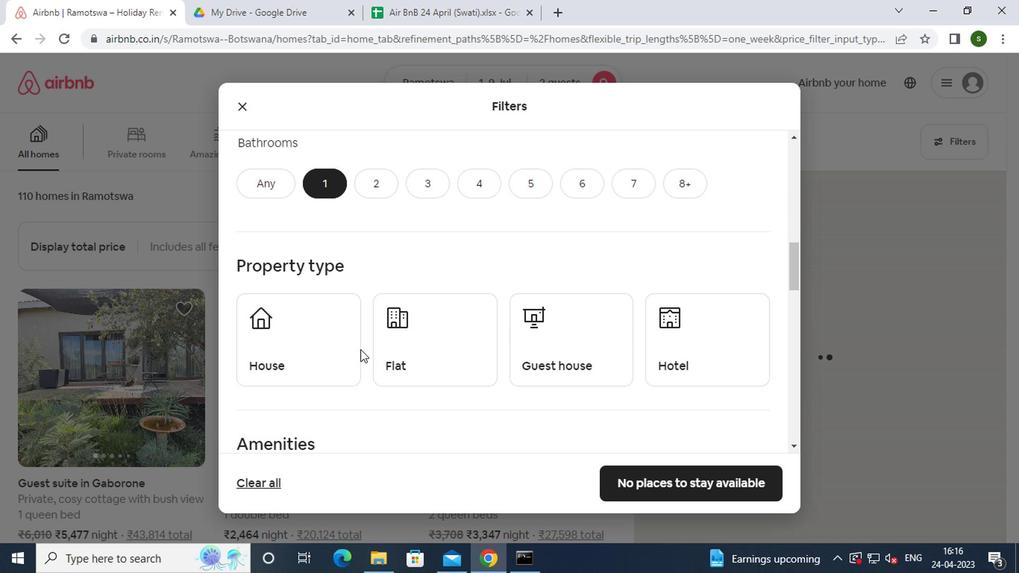 
Action: Mouse pressed left at (334, 347)
Screenshot: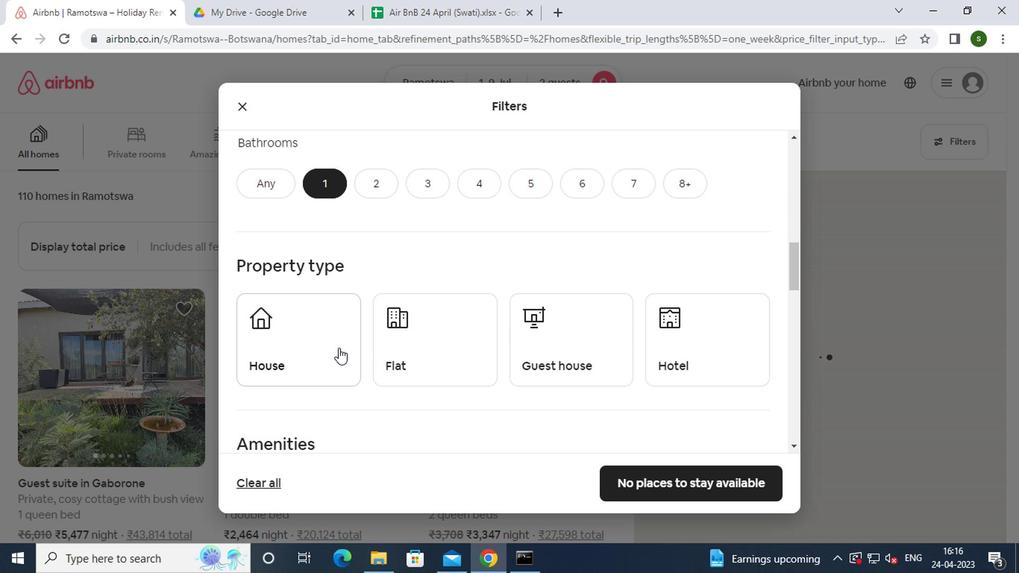 
Action: Mouse moved to (397, 352)
Screenshot: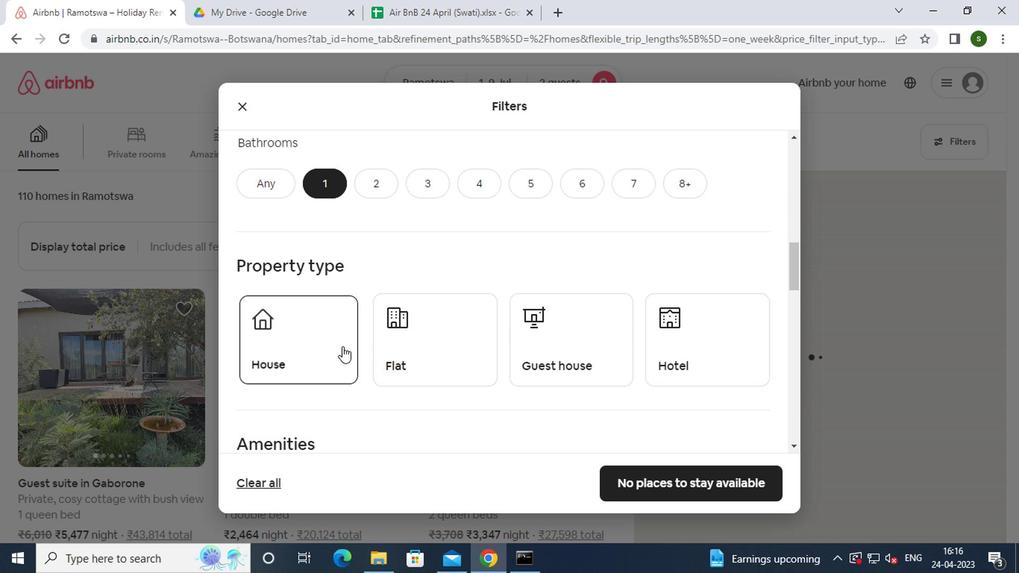 
Action: Mouse pressed left at (397, 352)
Screenshot: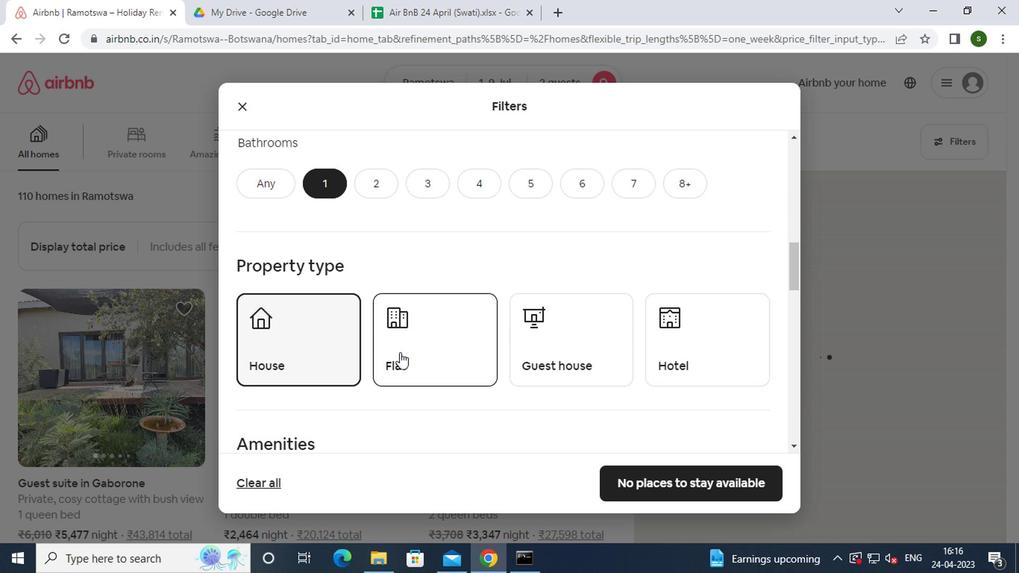
Action: Mouse moved to (526, 352)
Screenshot: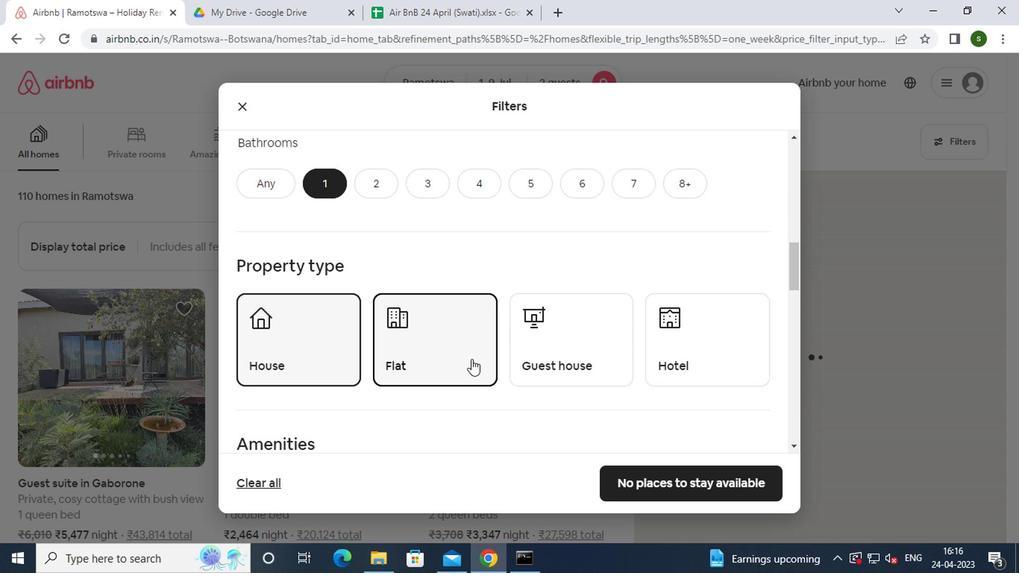 
Action: Mouse pressed left at (526, 352)
Screenshot: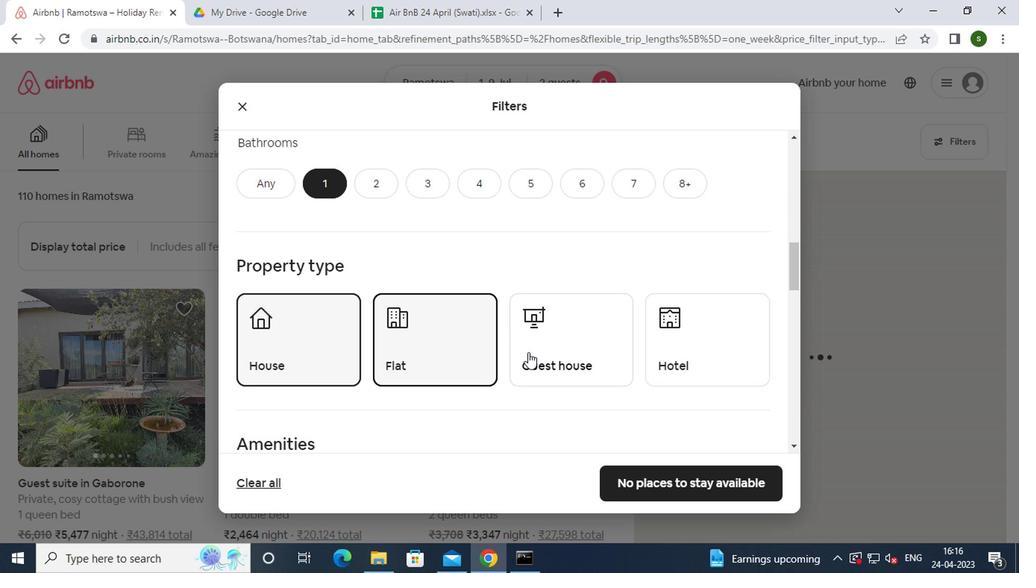 
Action: Mouse scrolled (526, 350) with delta (0, -1)
Screenshot: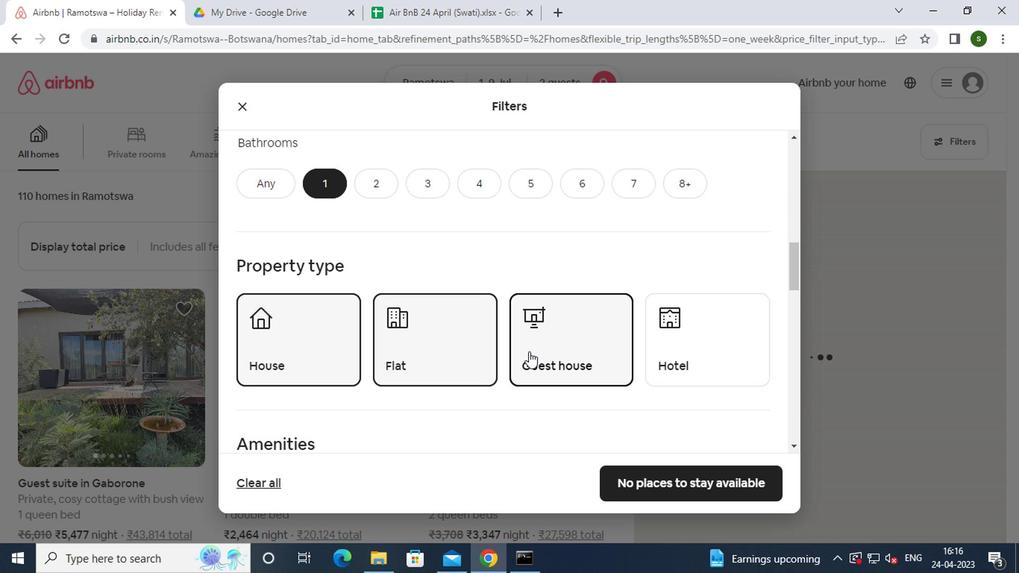 
Action: Mouse moved to (526, 352)
Screenshot: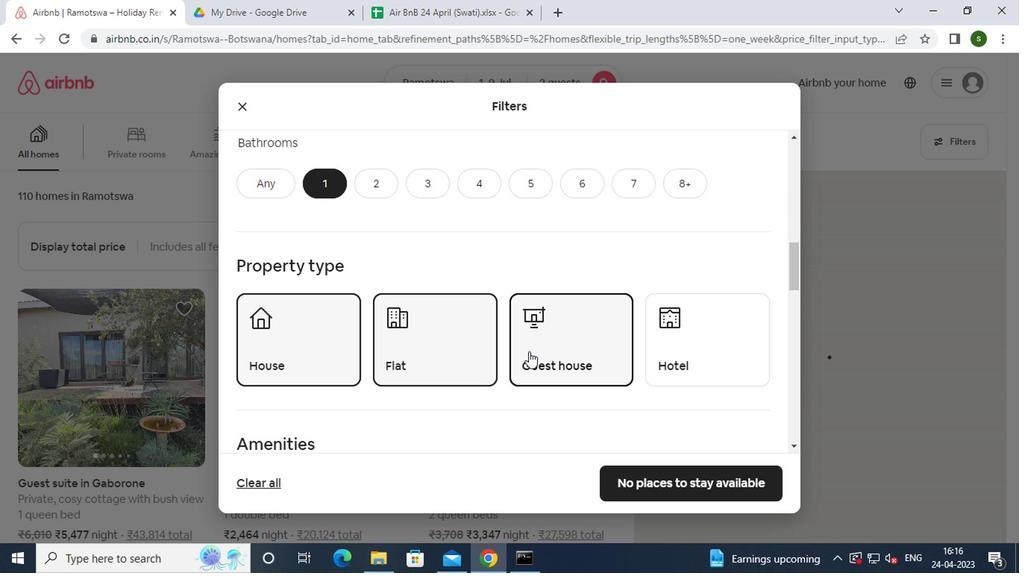 
Action: Mouse scrolled (526, 350) with delta (0, -1)
Screenshot: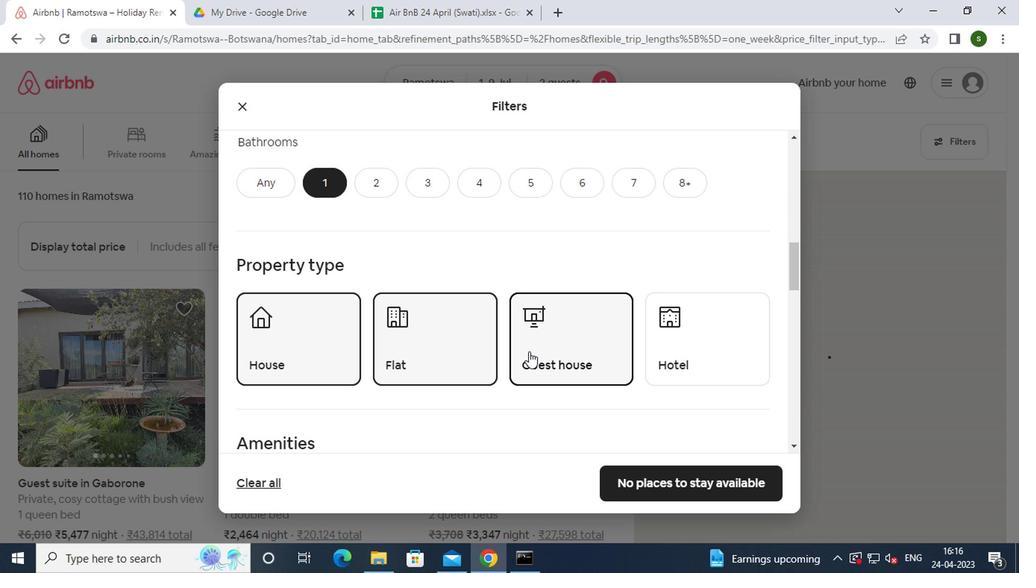 
Action: Mouse scrolled (526, 350) with delta (0, -1)
Screenshot: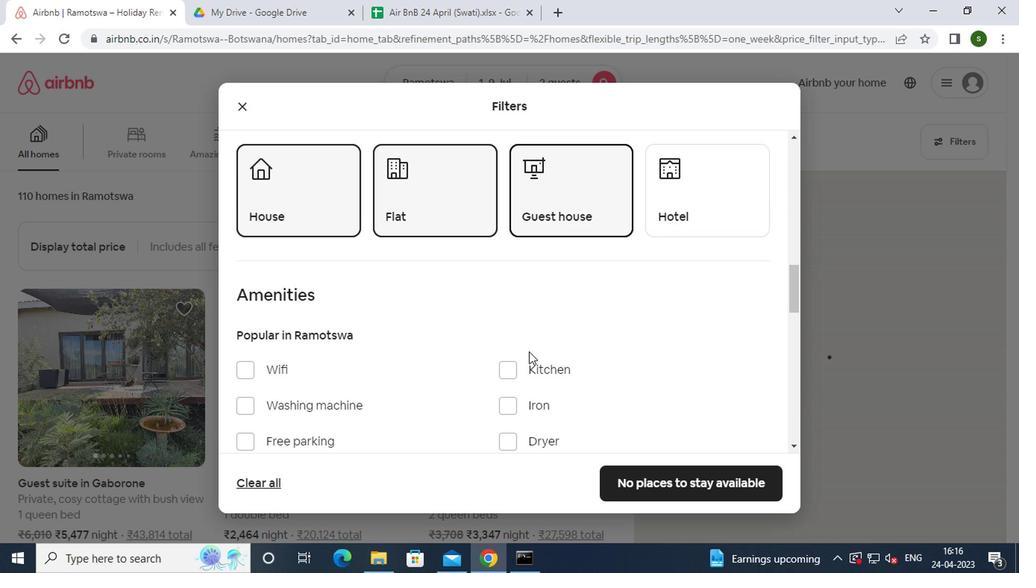 
Action: Mouse moved to (324, 331)
Screenshot: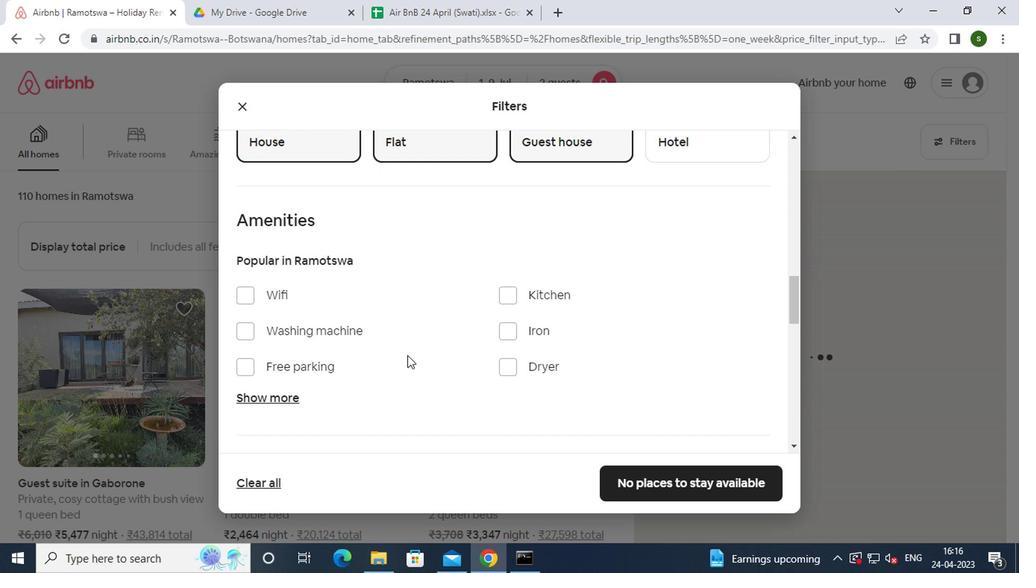 
Action: Mouse pressed left at (324, 331)
Screenshot: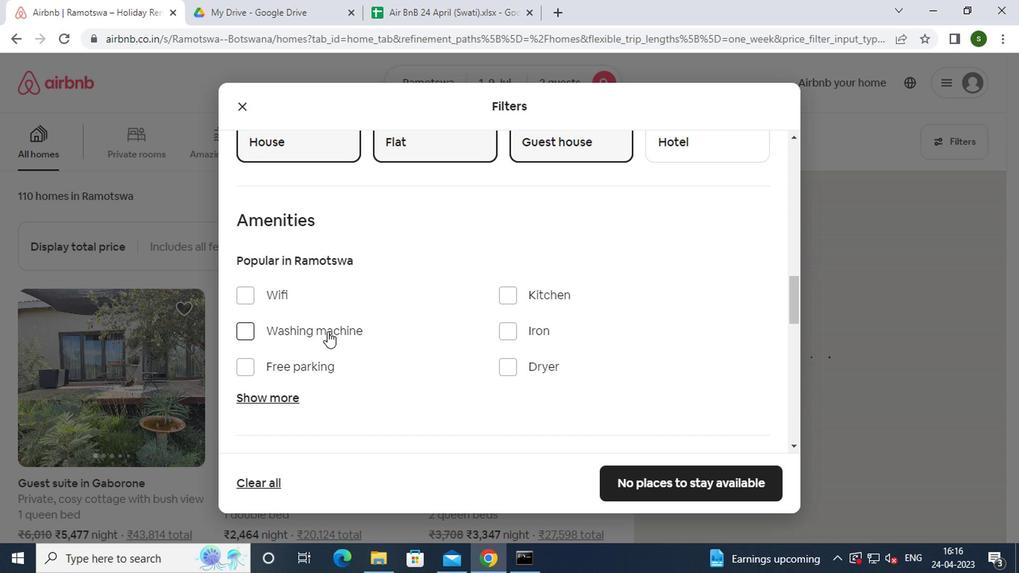 
Action: Mouse moved to (475, 327)
Screenshot: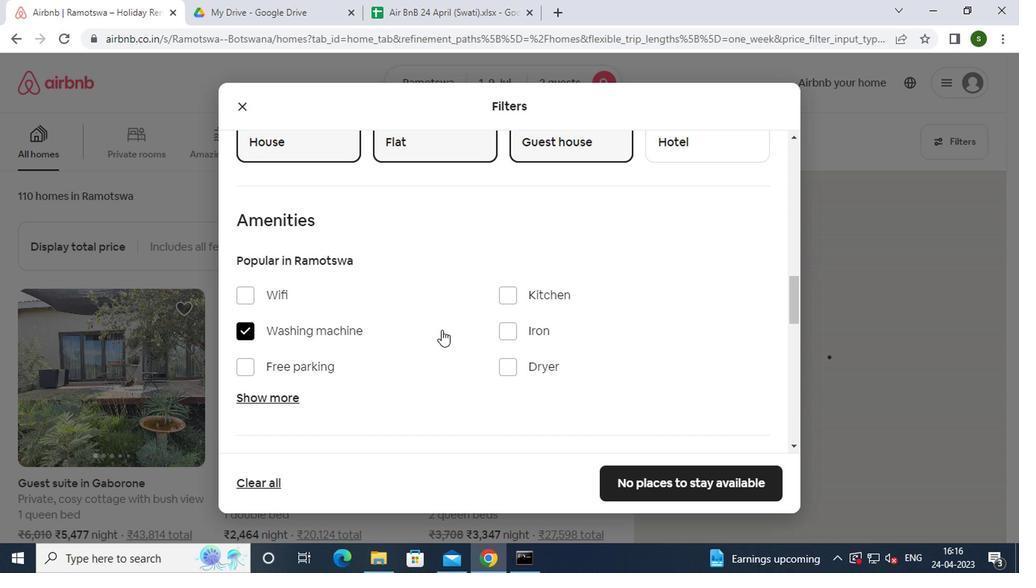
Action: Mouse scrolled (475, 326) with delta (0, 0)
Screenshot: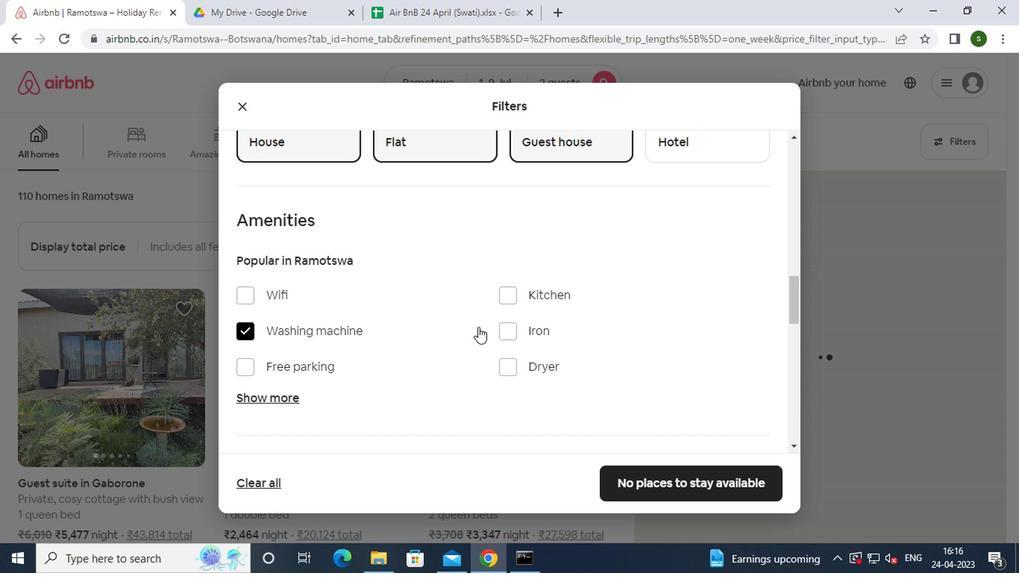 
Action: Mouse scrolled (475, 326) with delta (0, 0)
Screenshot: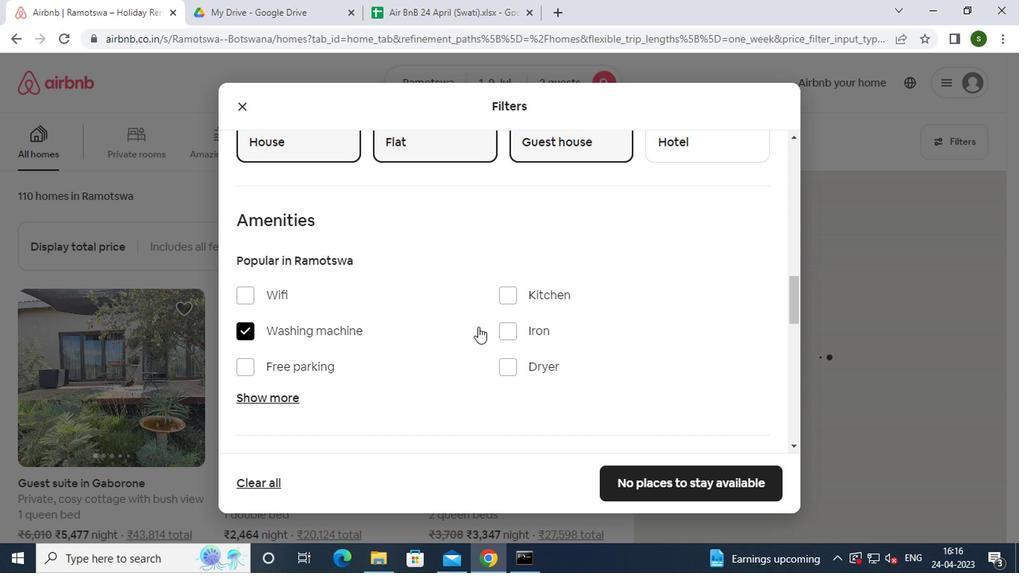 
Action: Mouse scrolled (475, 326) with delta (0, 0)
Screenshot: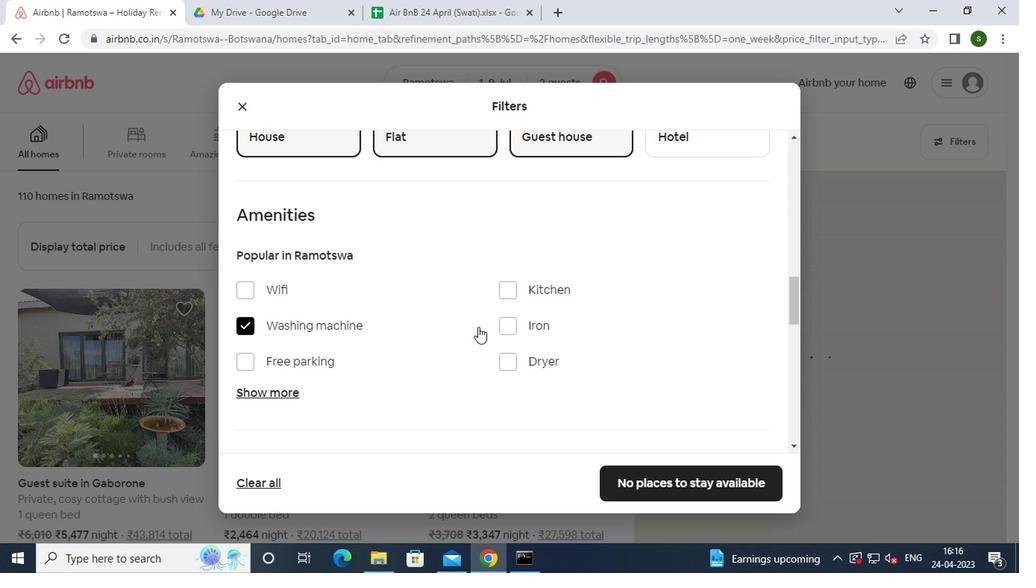
Action: Mouse scrolled (475, 326) with delta (0, 0)
Screenshot: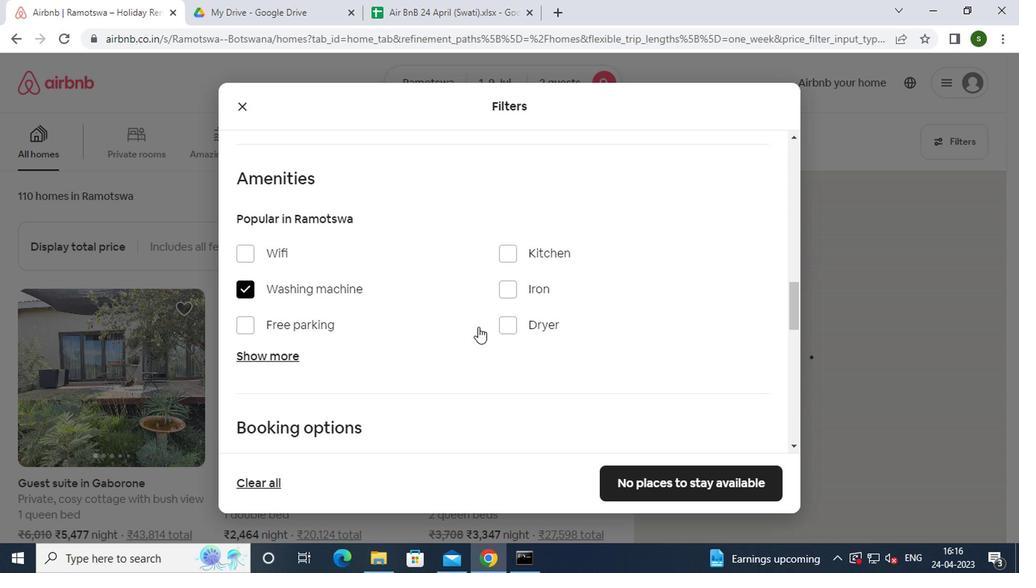 
Action: Mouse moved to (726, 270)
Screenshot: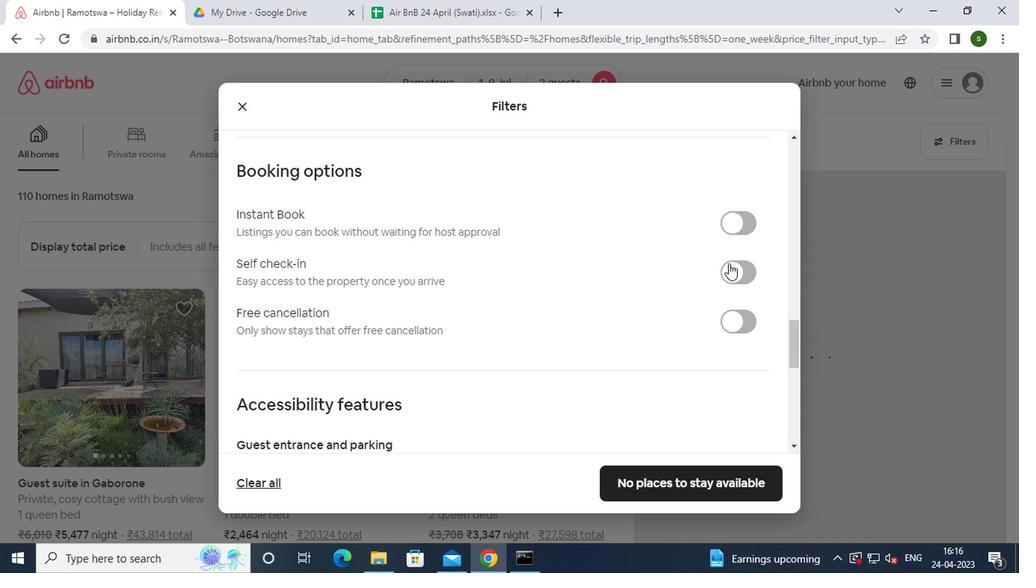 
Action: Mouse pressed left at (726, 270)
Screenshot: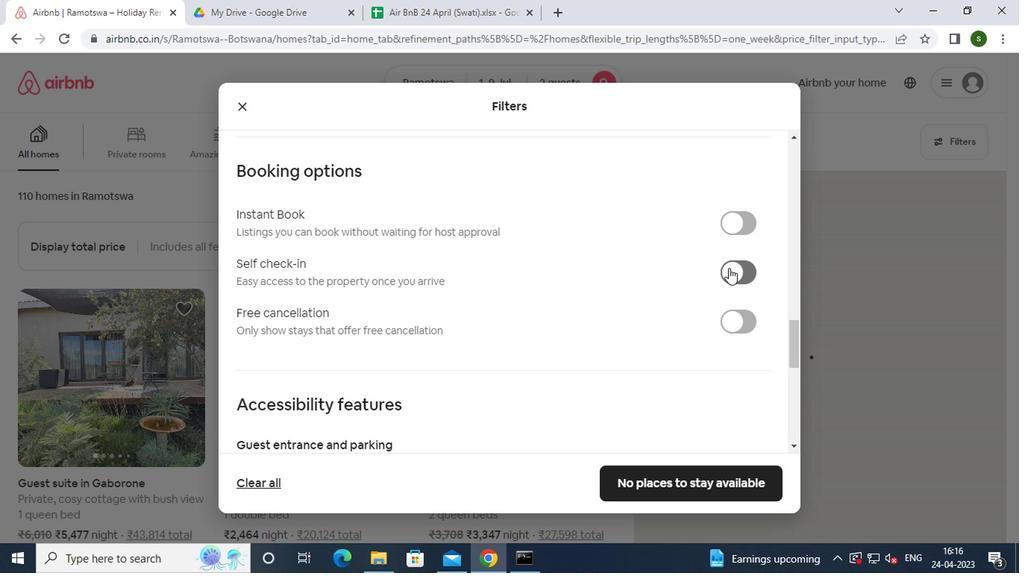 
Action: Mouse moved to (583, 314)
Screenshot: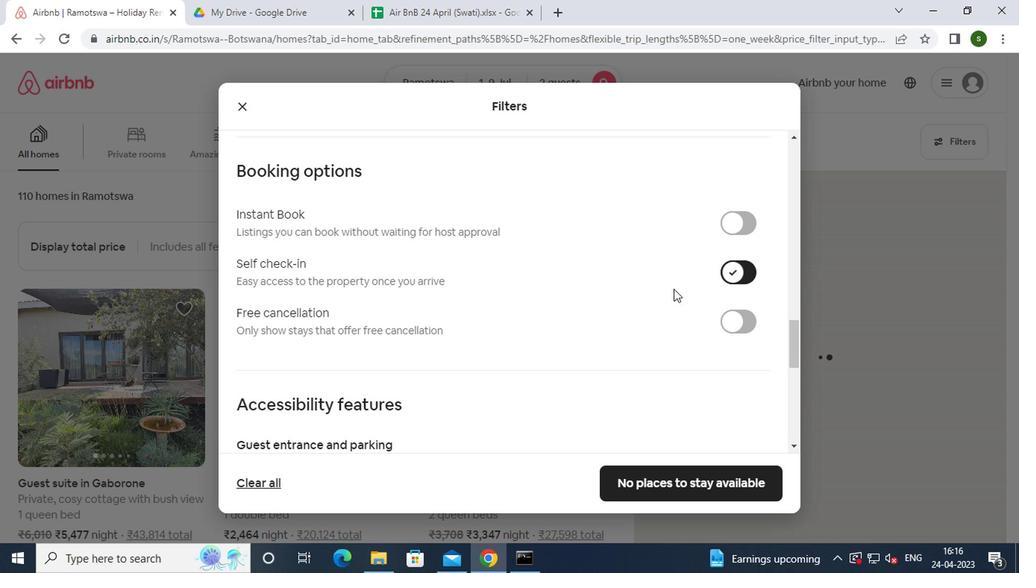 
Action: Mouse scrolled (583, 314) with delta (0, 0)
Screenshot: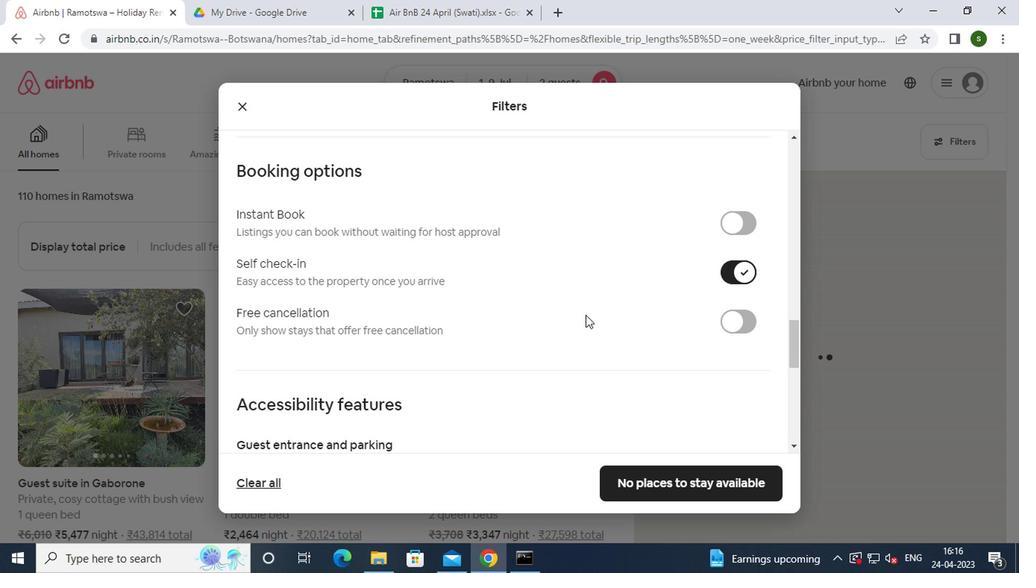 
Action: Mouse scrolled (583, 314) with delta (0, 0)
Screenshot: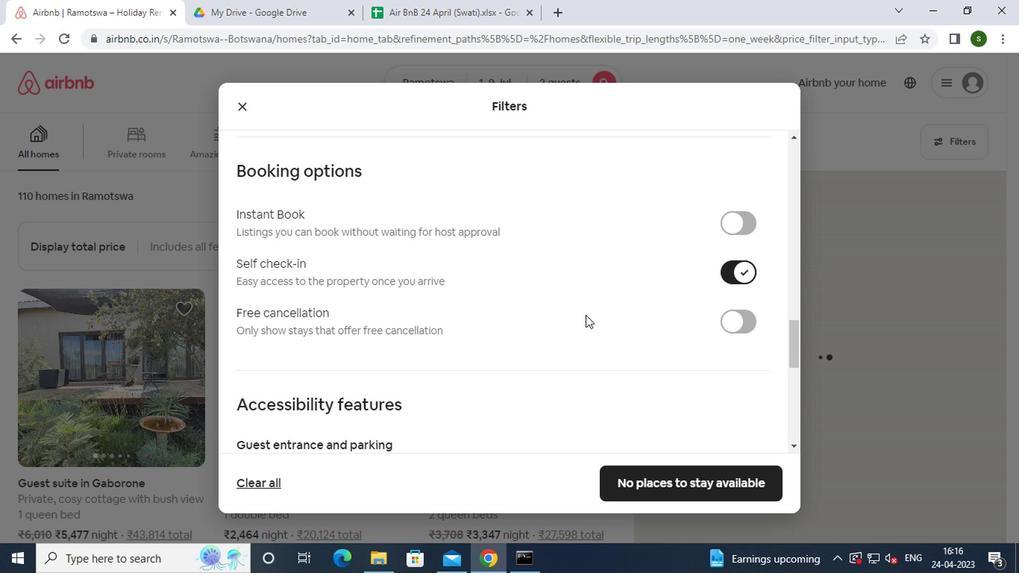 
Action: Mouse scrolled (583, 314) with delta (0, 0)
Screenshot: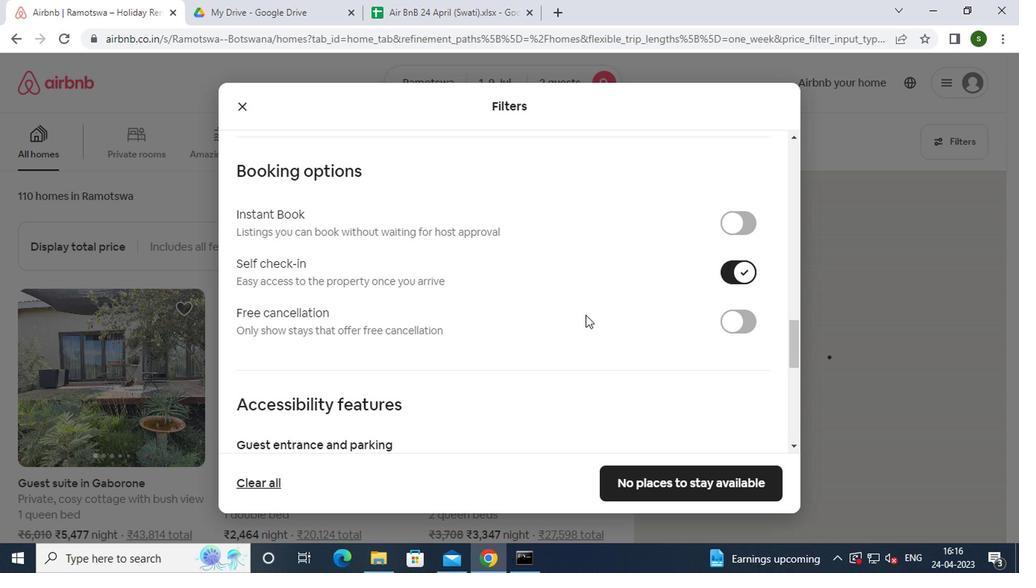 
Action: Mouse scrolled (583, 314) with delta (0, 0)
Screenshot: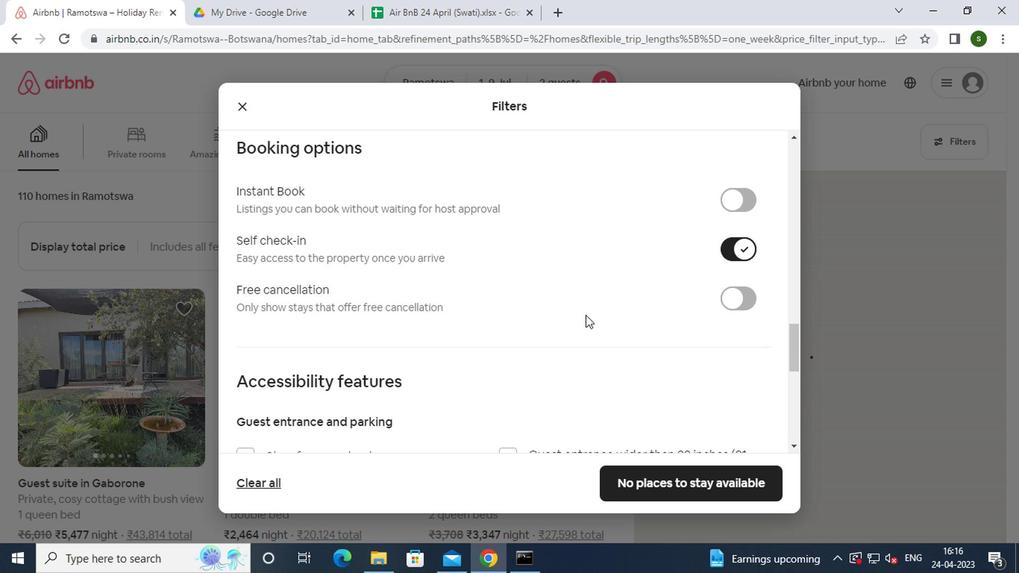 
Action: Mouse scrolled (583, 314) with delta (0, 0)
Screenshot: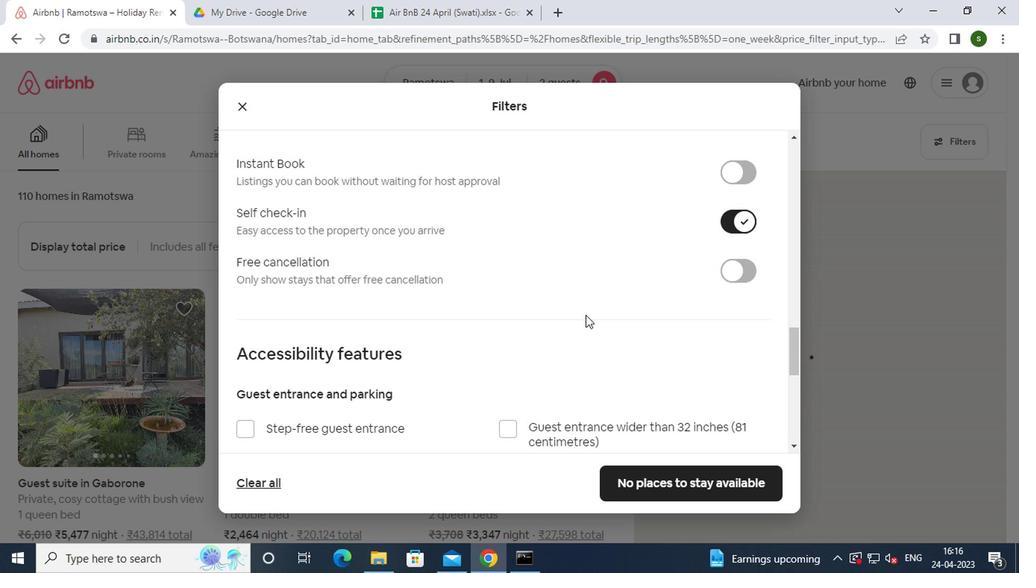
Action: Mouse scrolled (583, 314) with delta (0, 0)
Screenshot: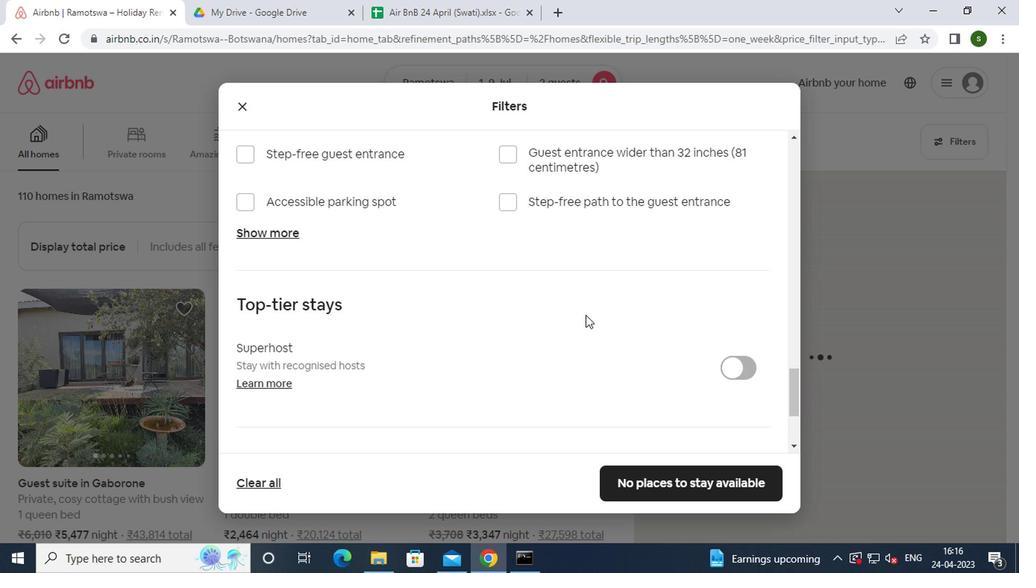 
Action: Mouse scrolled (583, 314) with delta (0, 0)
Screenshot: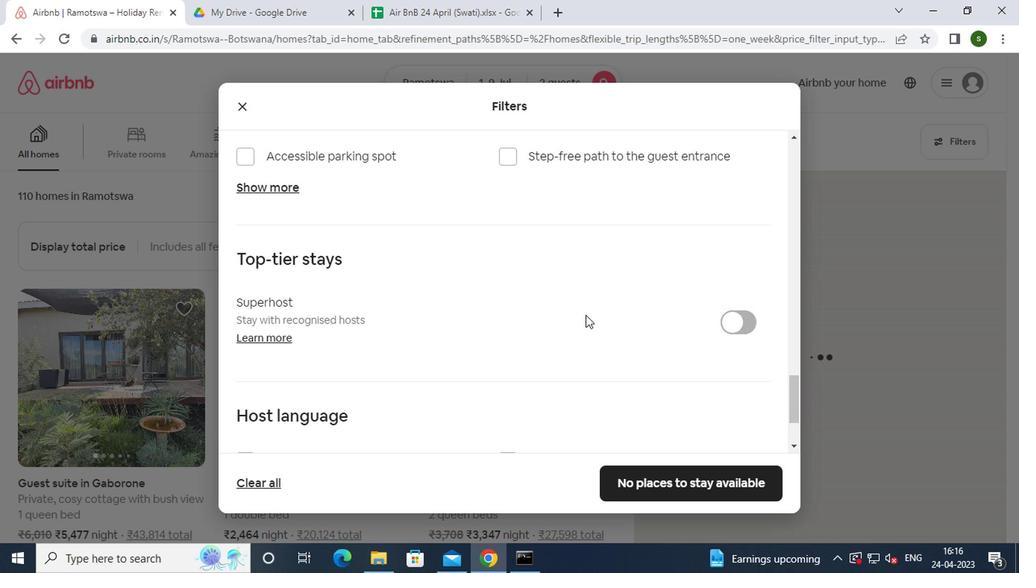 
Action: Mouse scrolled (583, 314) with delta (0, 0)
Screenshot: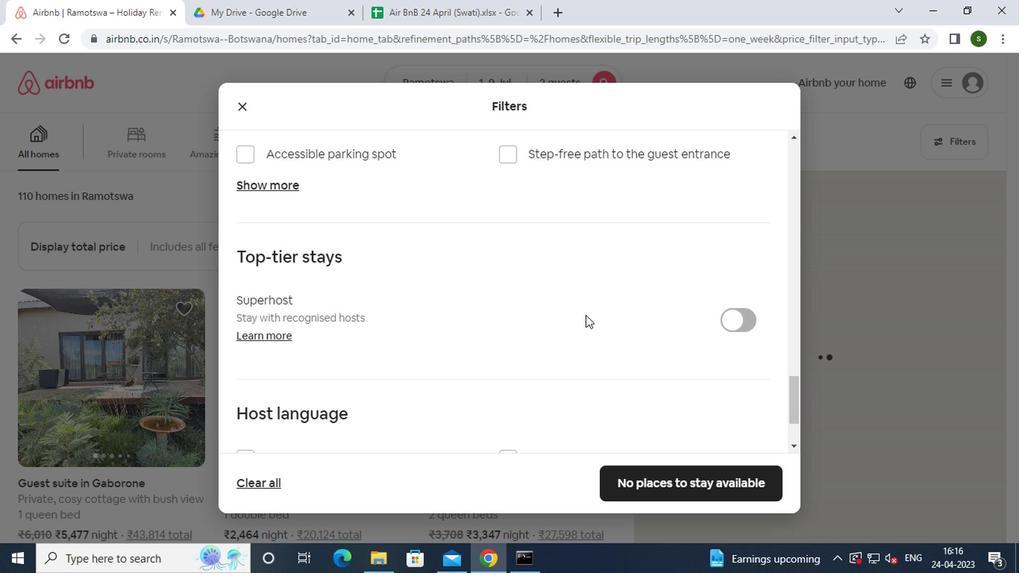 
Action: Mouse scrolled (583, 314) with delta (0, 0)
Screenshot: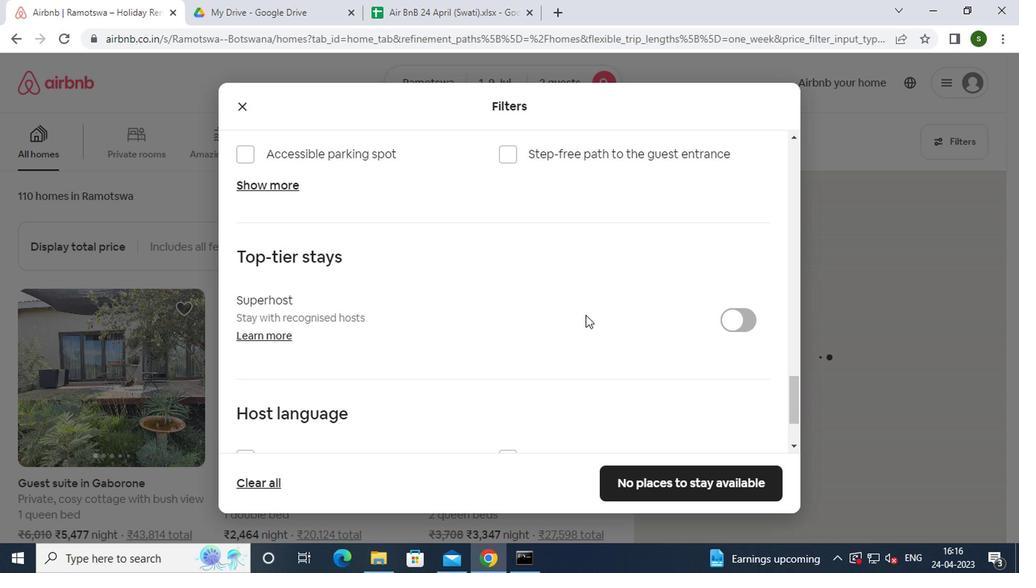 
Action: Mouse moved to (302, 345)
Screenshot: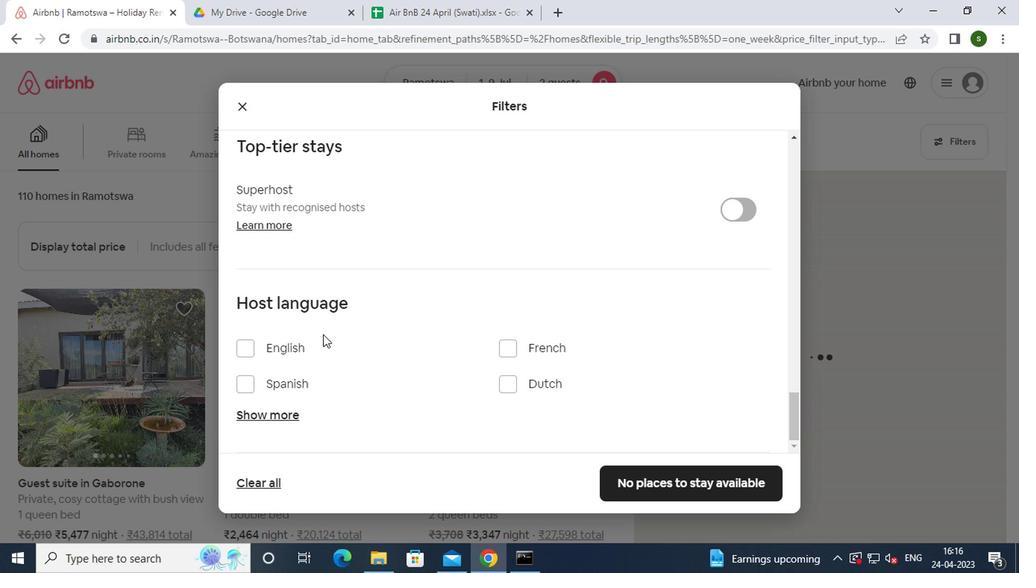 
Action: Mouse pressed left at (302, 345)
Screenshot: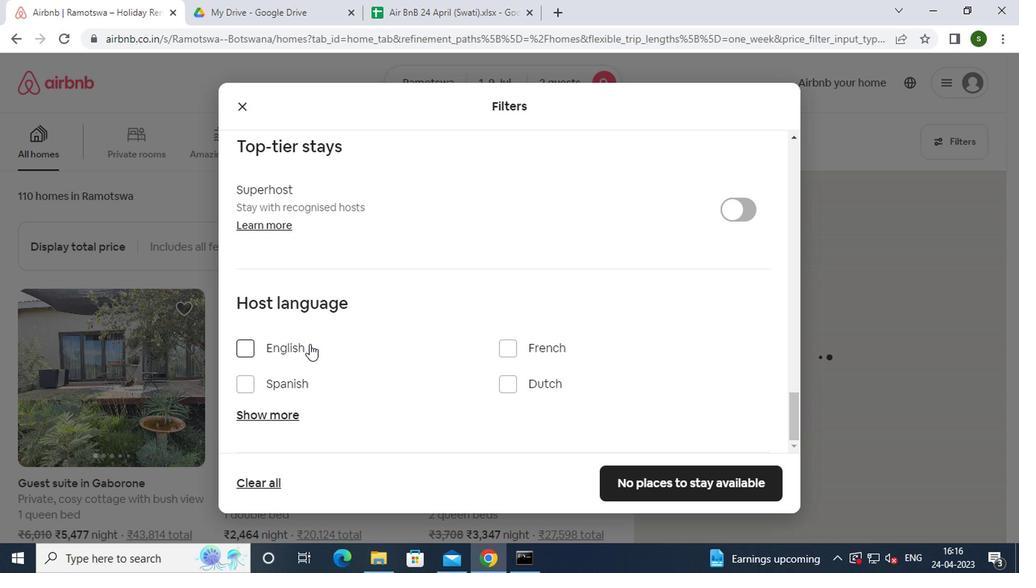 
Action: Mouse moved to (669, 483)
Screenshot: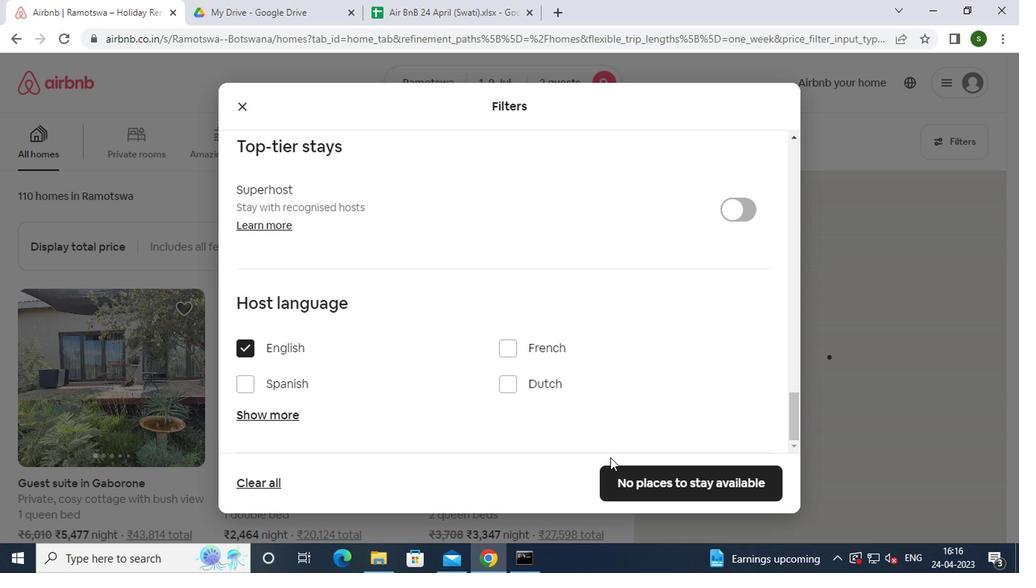 
Action: Mouse pressed left at (669, 483)
Screenshot: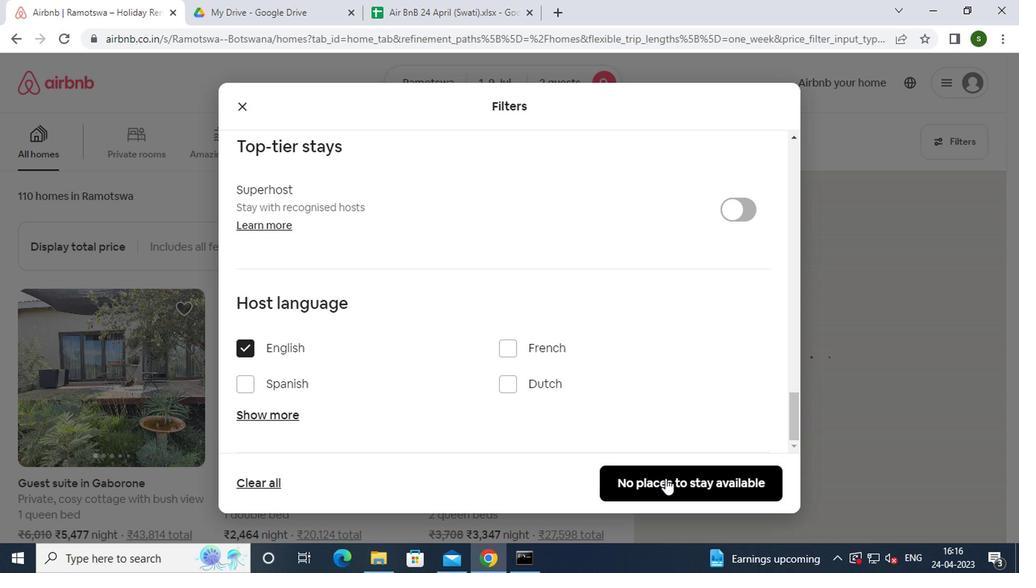
Action: Mouse moved to (502, 170)
Screenshot: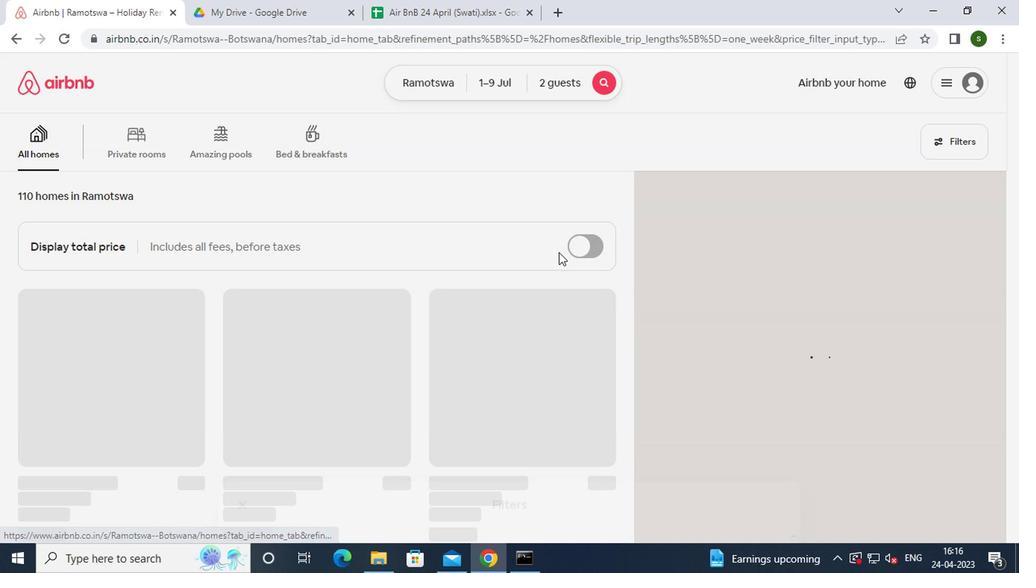 
